 Task: Search one way flight ticket for 5 adults, 2 children, 1 infant in seat and 1 infant on lap in economy from Aguadilla: Rafael Hernndez Airport to Gillette: Gillette Campbell County Airport on 5-1-2023. Choice of flights is Southwest. Number of bags: 2 carry on bags. Price is upto 78000. Outbound departure time preference is 12:45.
Action: Mouse moved to (220, 365)
Screenshot: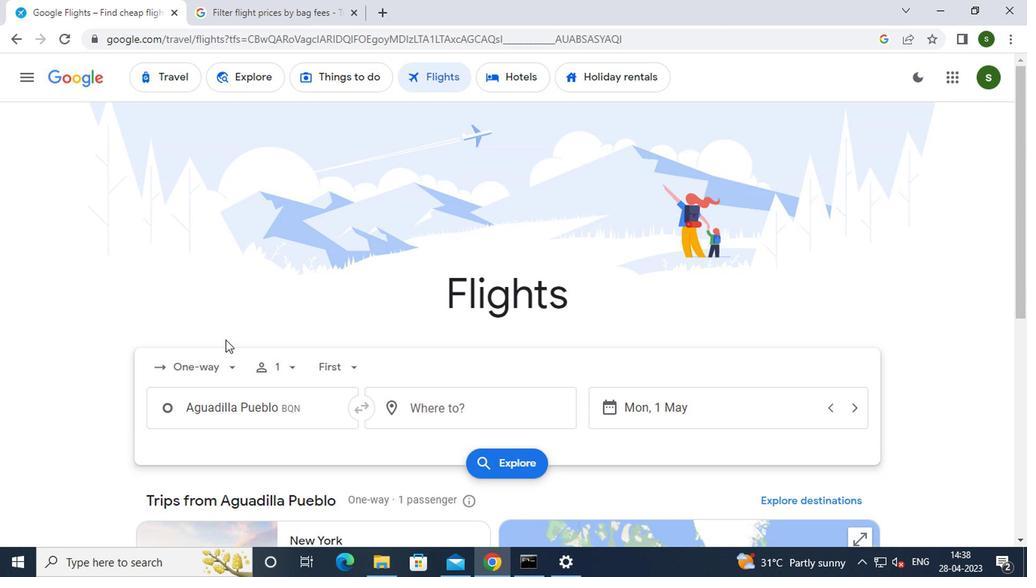 
Action: Mouse pressed left at (220, 365)
Screenshot: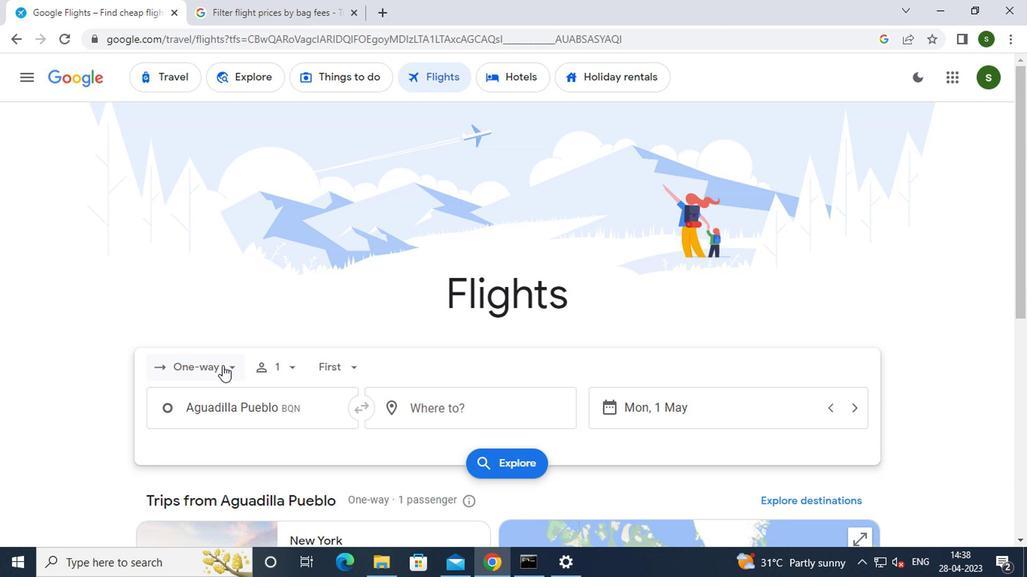 
Action: Mouse moved to (216, 429)
Screenshot: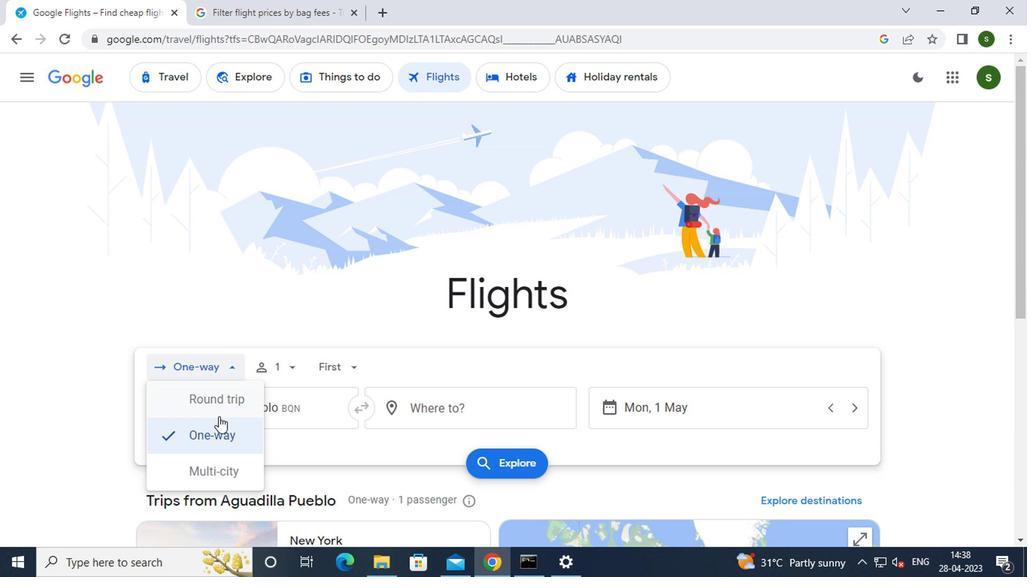 
Action: Mouse pressed left at (216, 429)
Screenshot: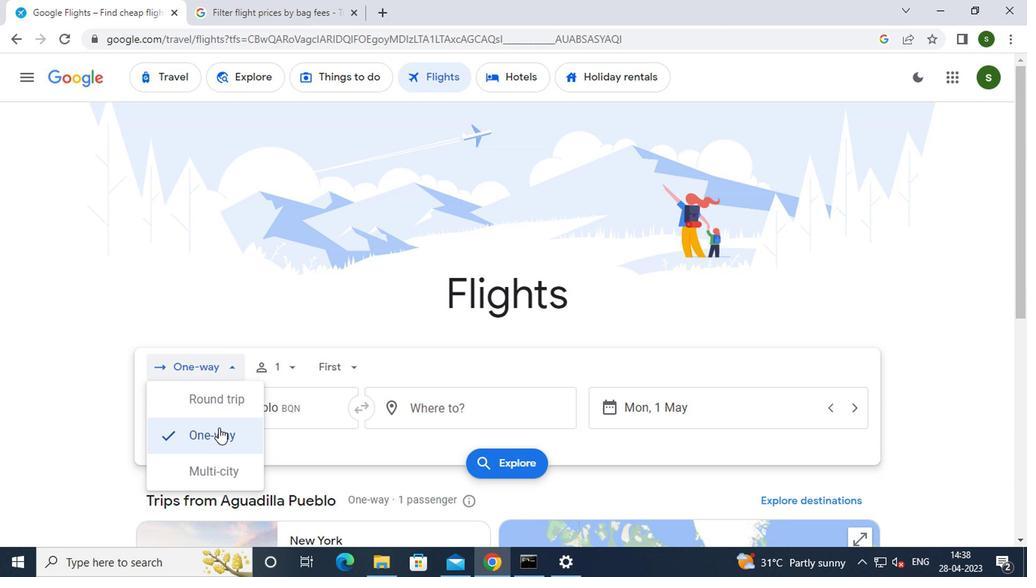 
Action: Mouse moved to (289, 369)
Screenshot: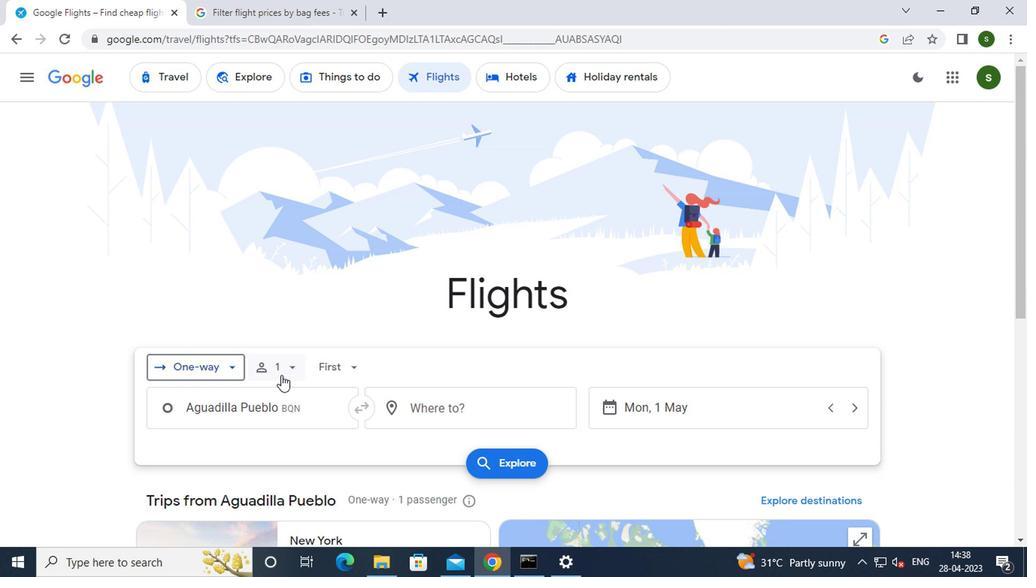 
Action: Mouse pressed left at (289, 369)
Screenshot: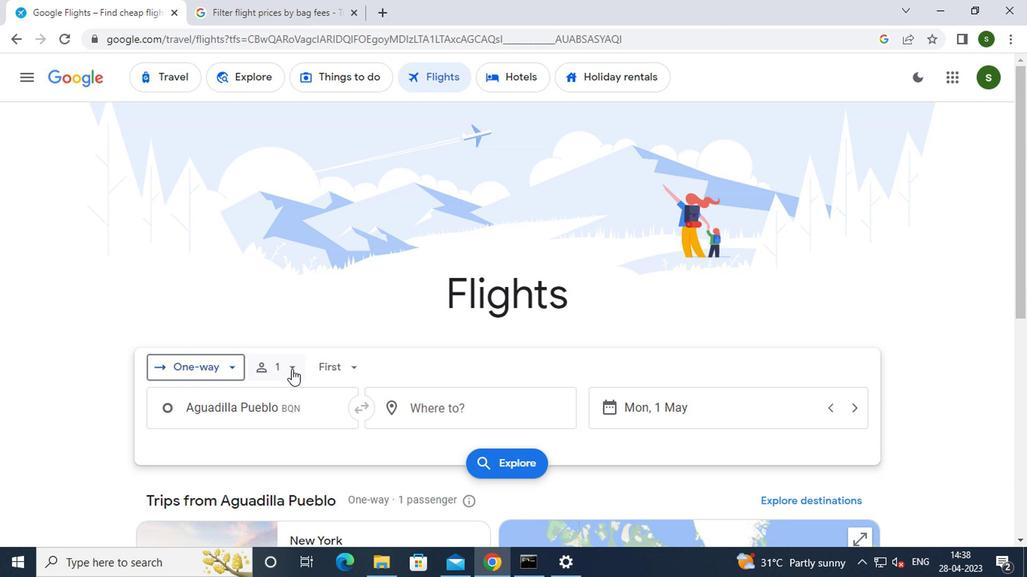 
Action: Mouse moved to (400, 405)
Screenshot: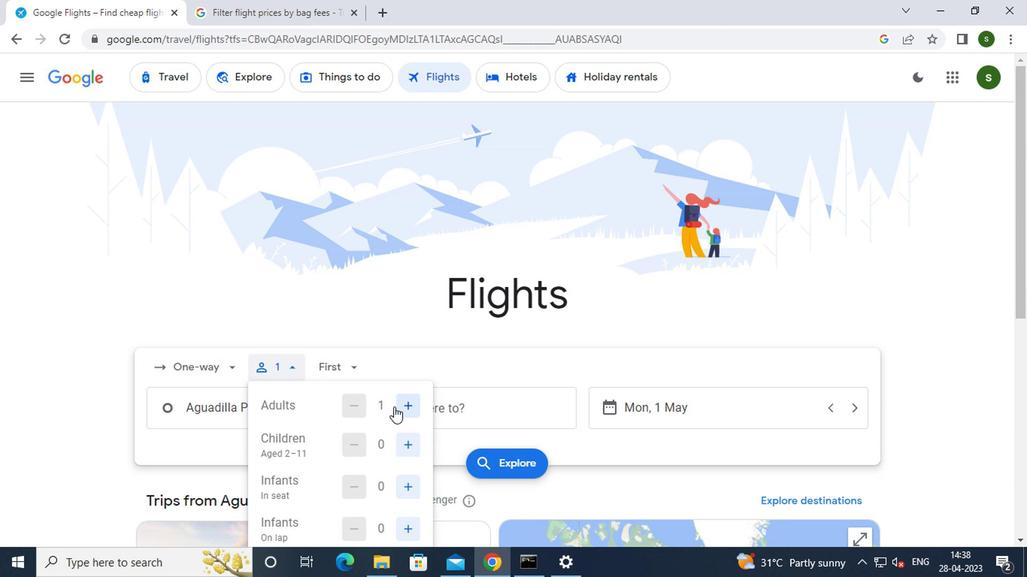 
Action: Mouse pressed left at (400, 405)
Screenshot: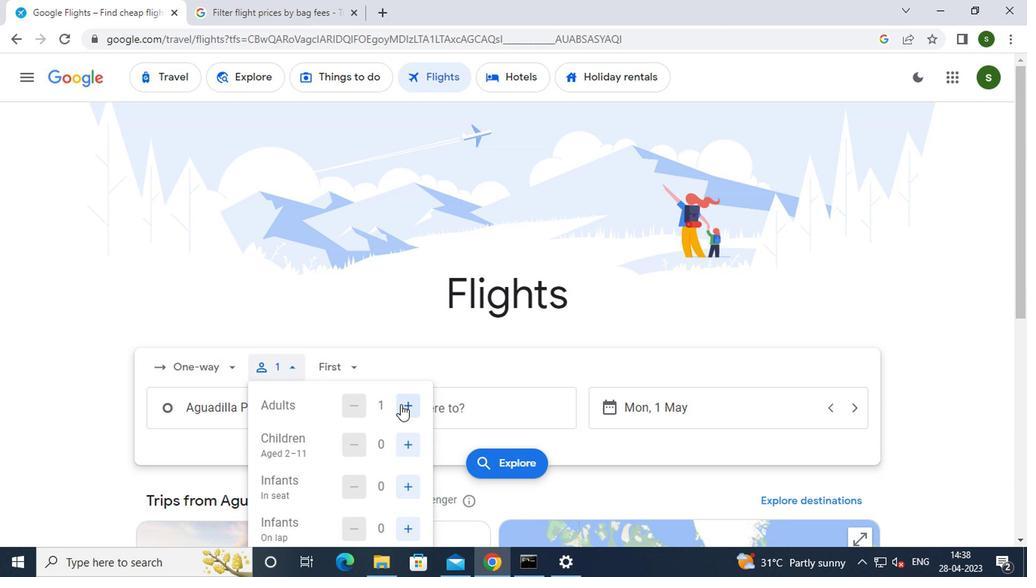 
Action: Mouse pressed left at (400, 405)
Screenshot: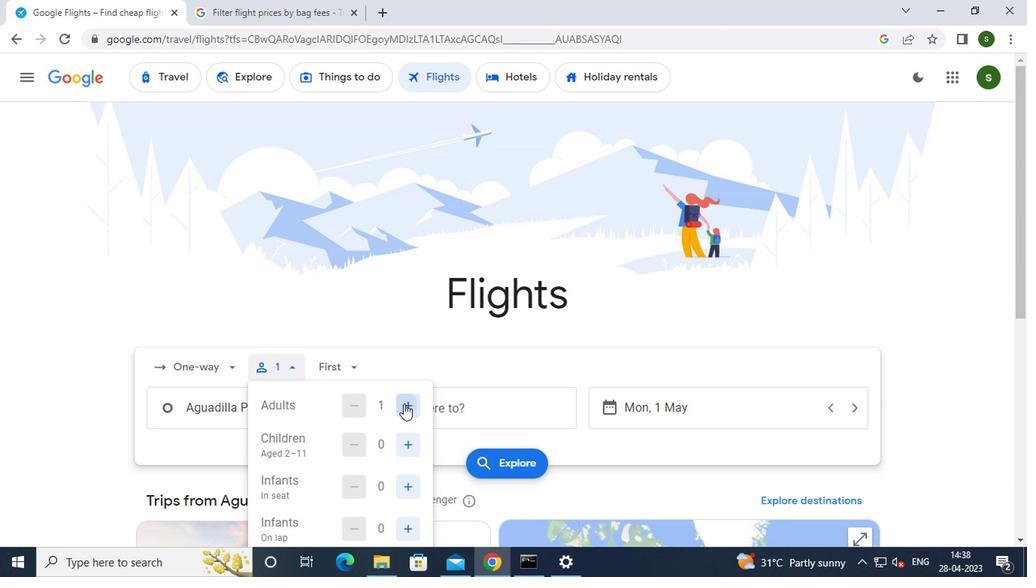 
Action: Mouse pressed left at (400, 405)
Screenshot: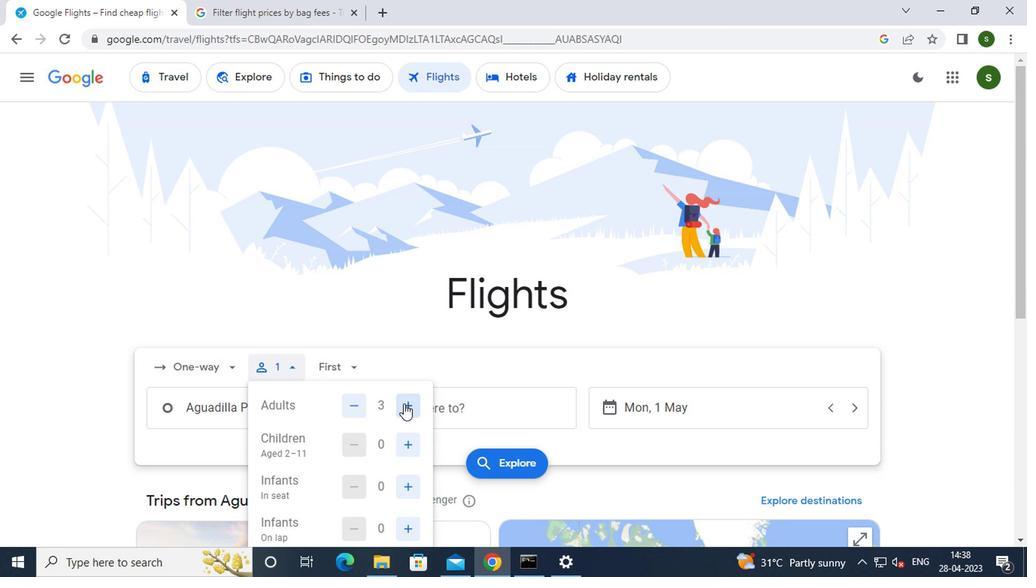 
Action: Mouse pressed left at (400, 405)
Screenshot: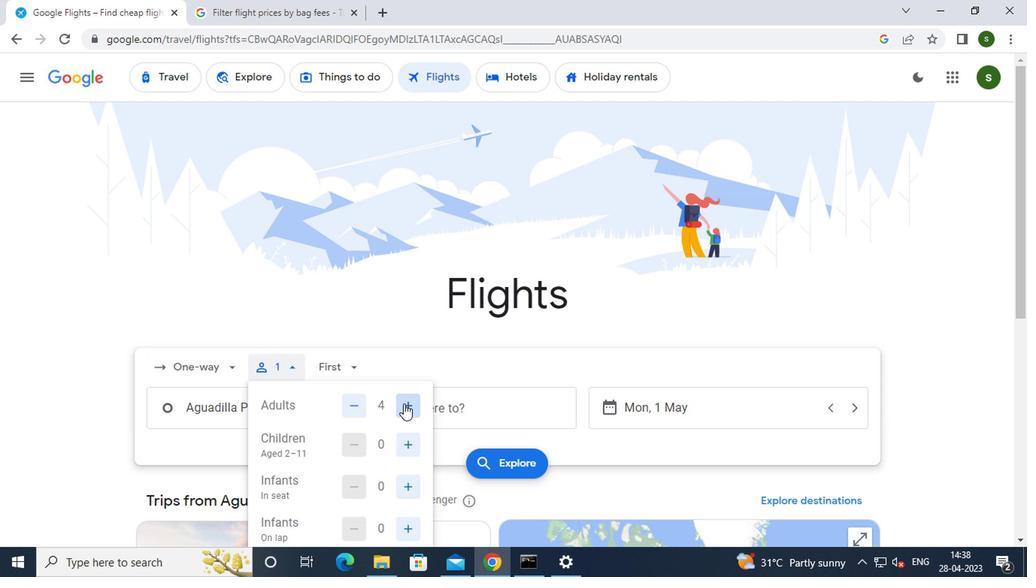 
Action: Mouse moved to (411, 452)
Screenshot: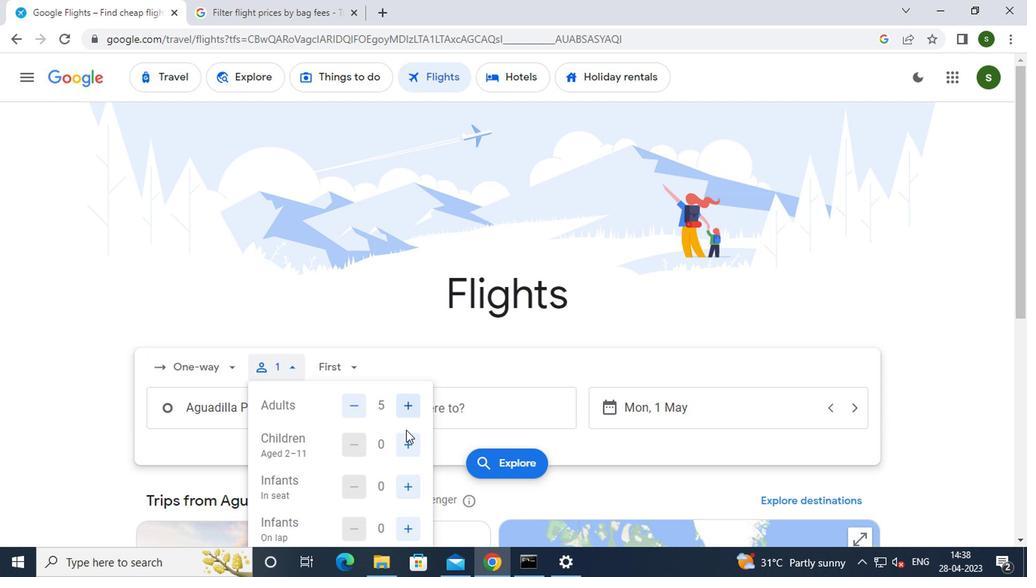 
Action: Mouse pressed left at (411, 452)
Screenshot: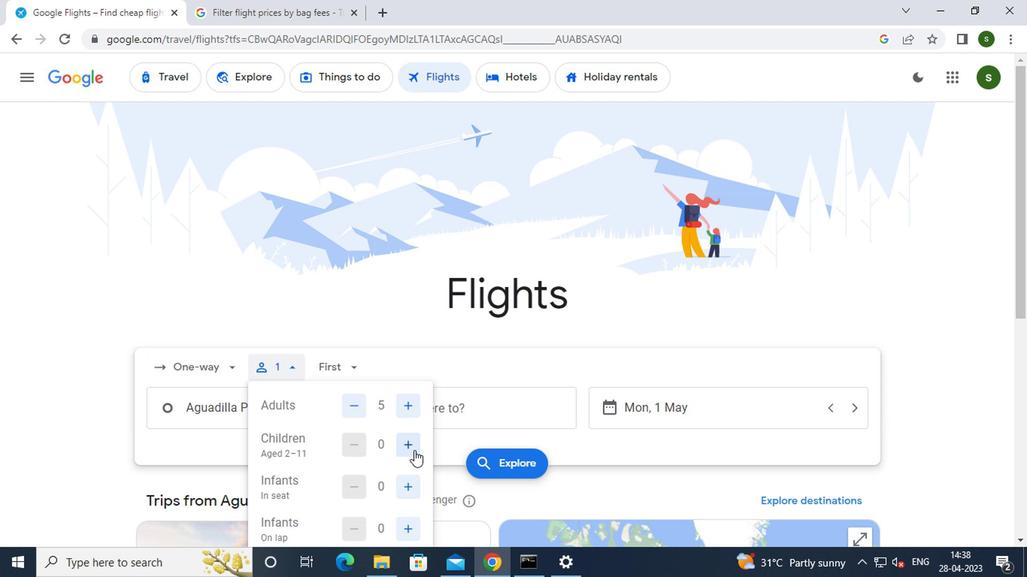 
Action: Mouse pressed left at (411, 452)
Screenshot: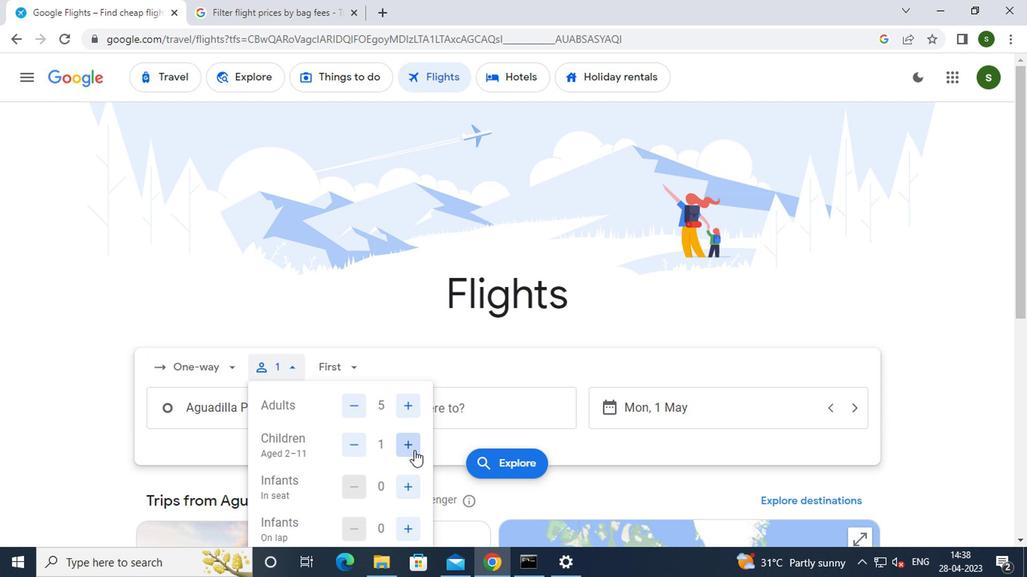 
Action: Mouse moved to (409, 489)
Screenshot: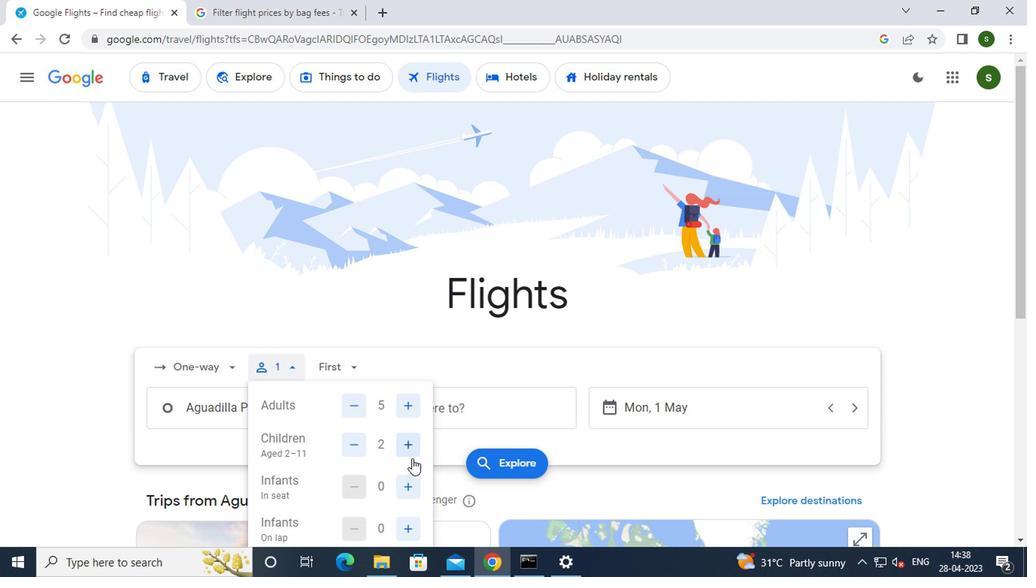 
Action: Mouse pressed left at (409, 489)
Screenshot: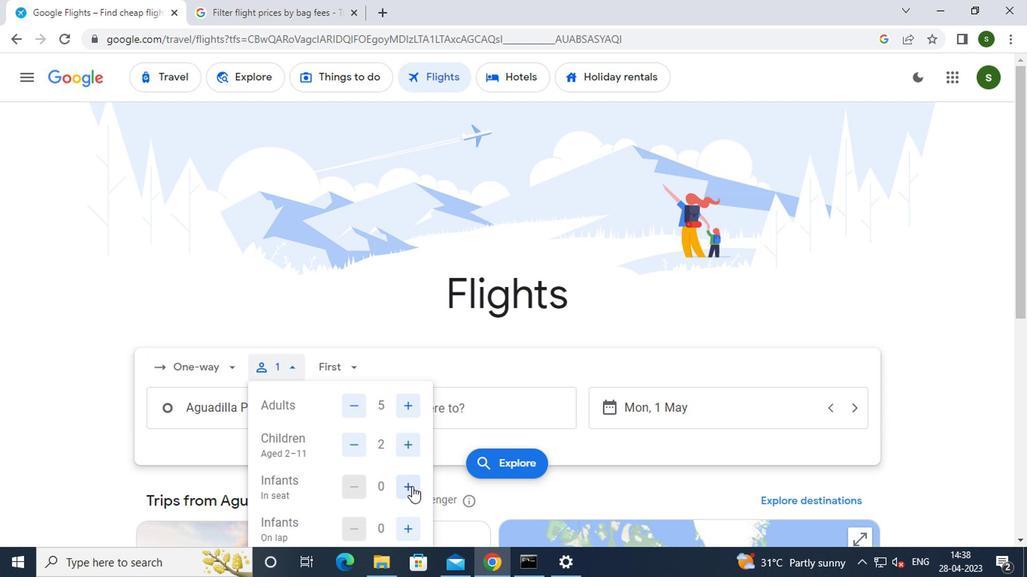 
Action: Mouse moved to (406, 527)
Screenshot: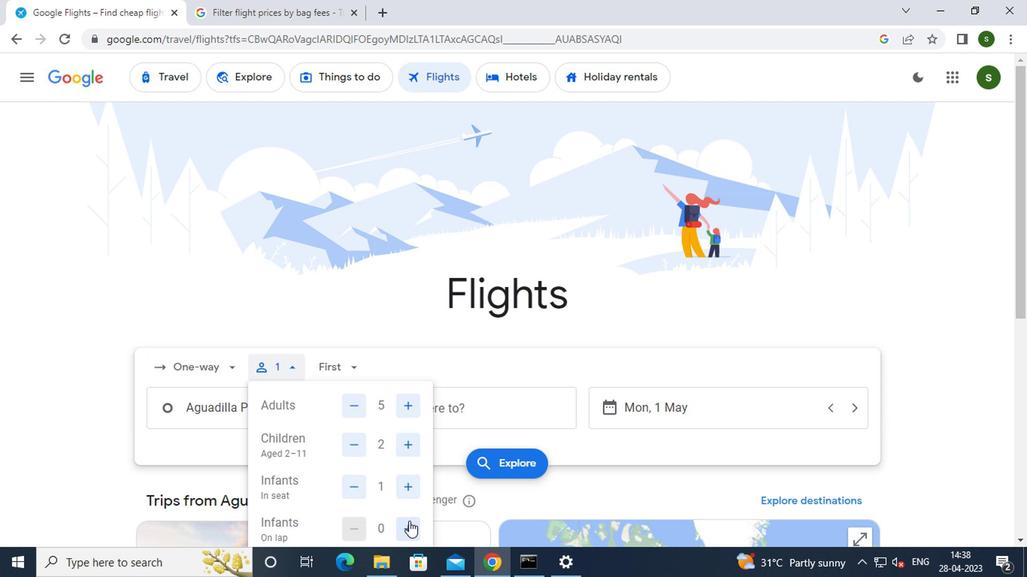
Action: Mouse pressed left at (406, 527)
Screenshot: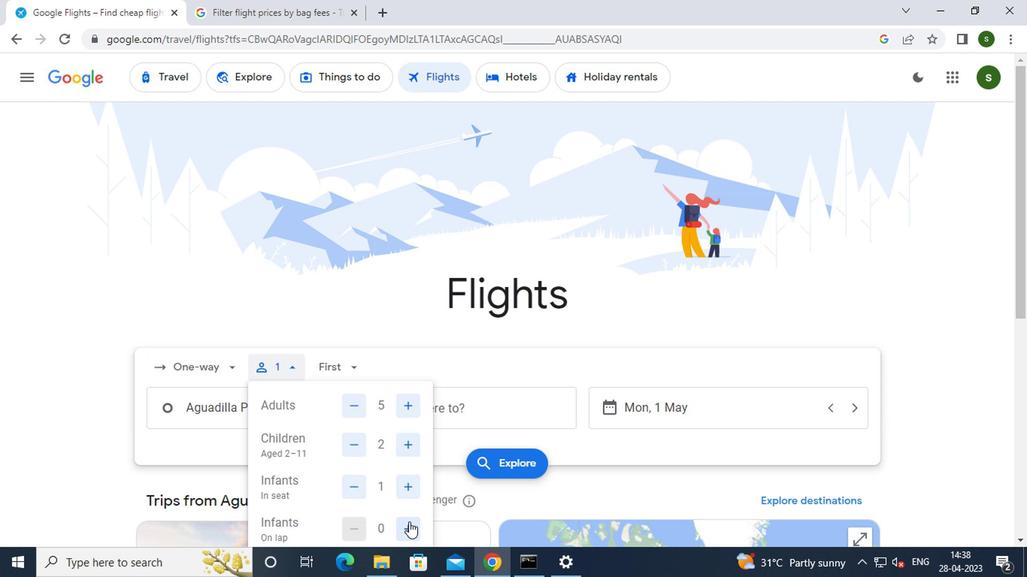
Action: Mouse moved to (347, 371)
Screenshot: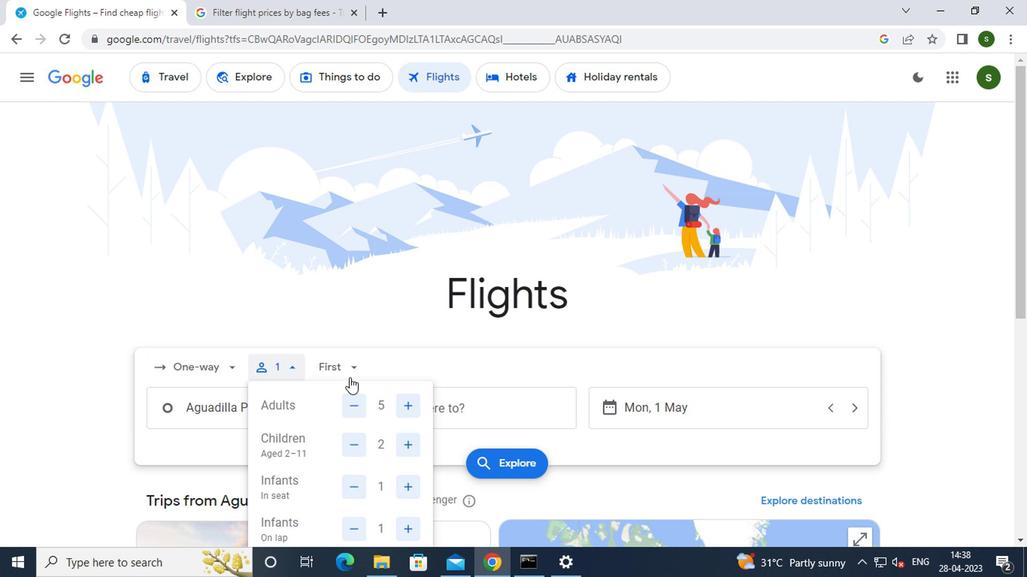 
Action: Mouse pressed left at (347, 371)
Screenshot: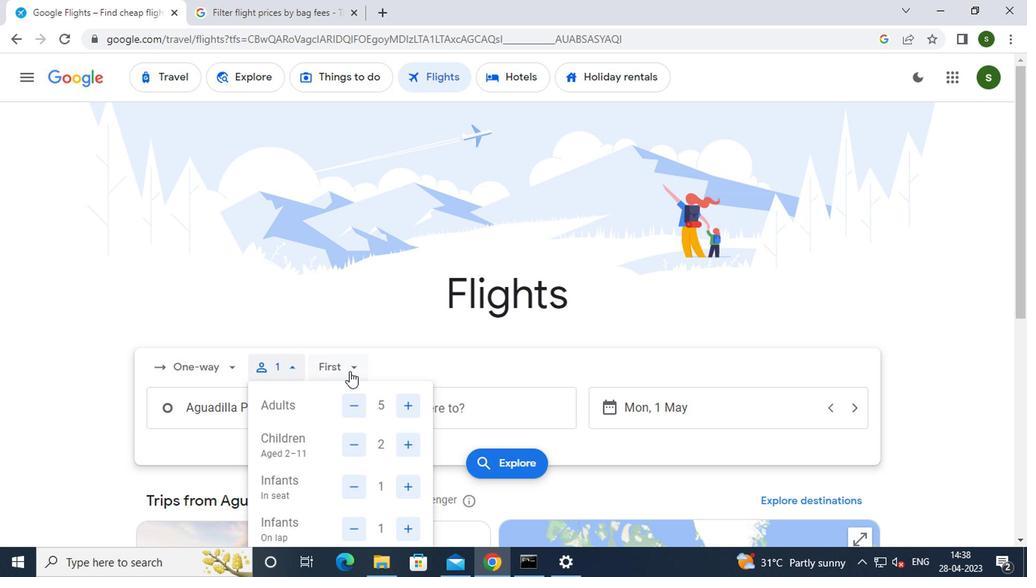 
Action: Mouse moved to (354, 400)
Screenshot: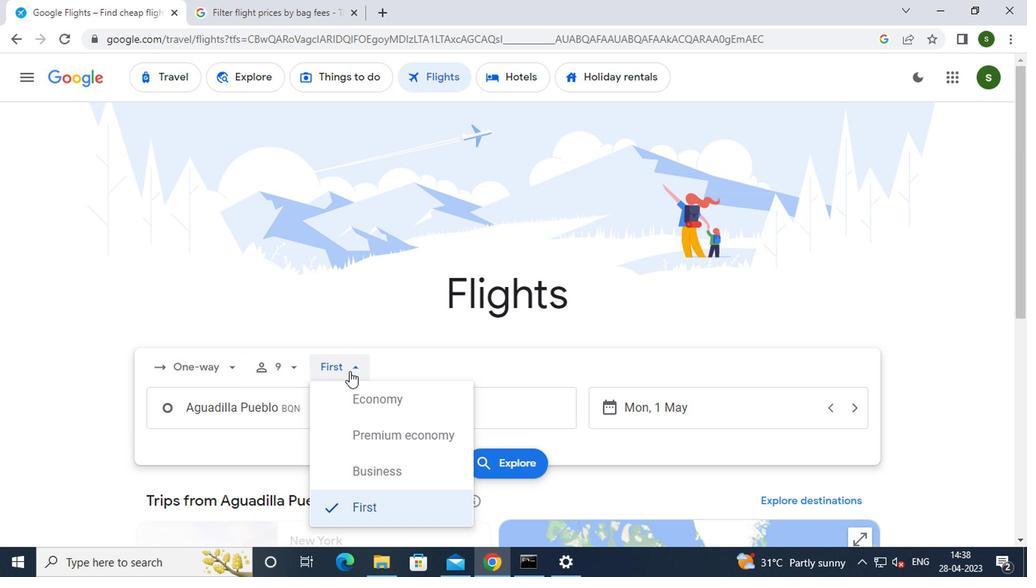 
Action: Mouse pressed left at (354, 400)
Screenshot: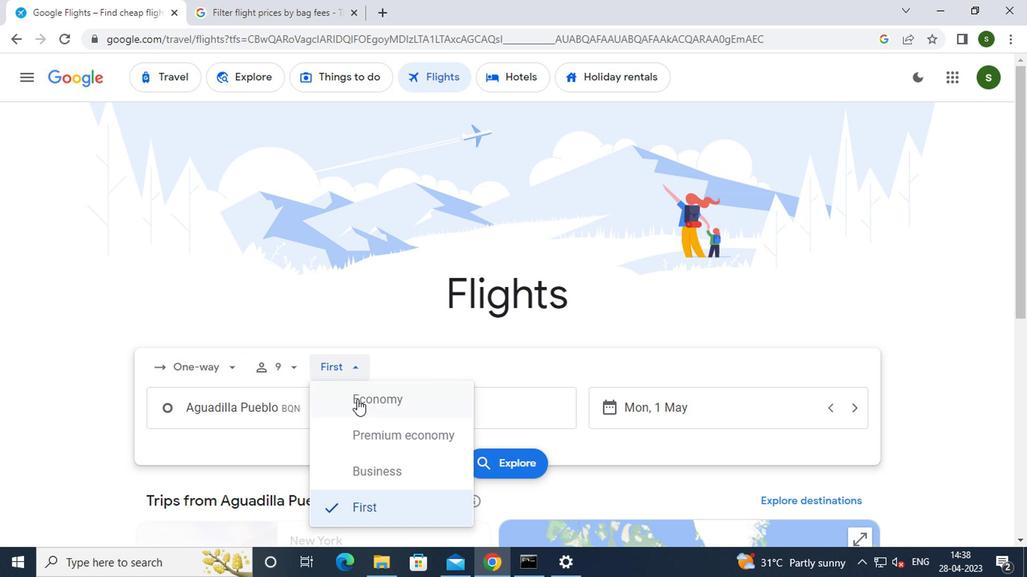 
Action: Mouse moved to (312, 402)
Screenshot: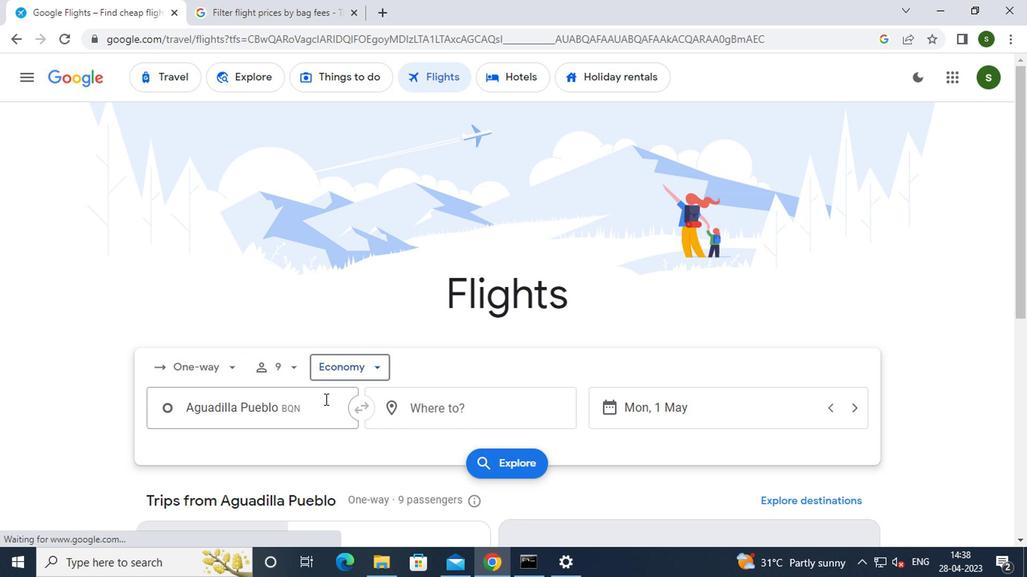
Action: Mouse pressed left at (312, 402)
Screenshot: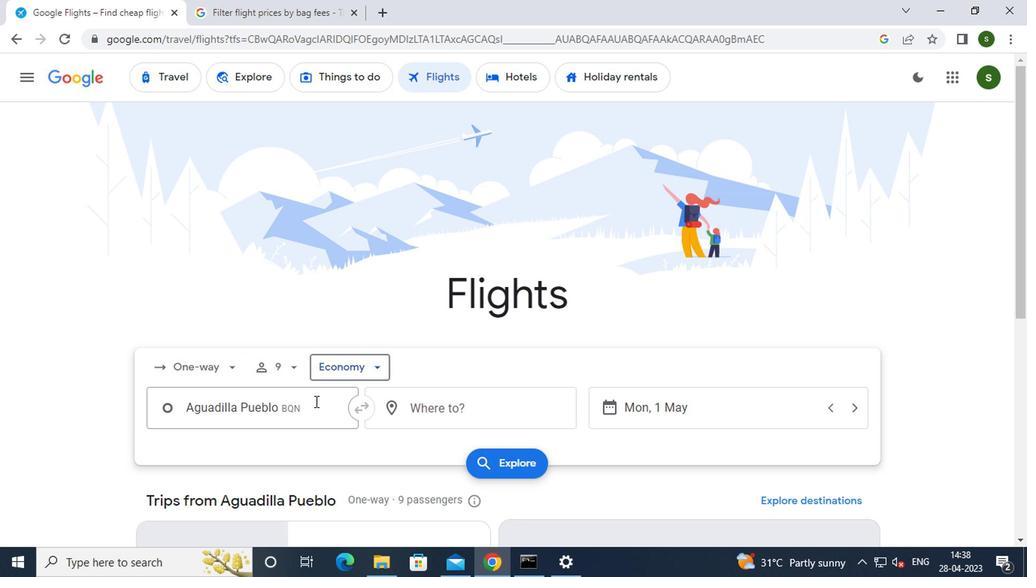 
Action: Key pressed a<Key.caps_lock>guadill
Screenshot: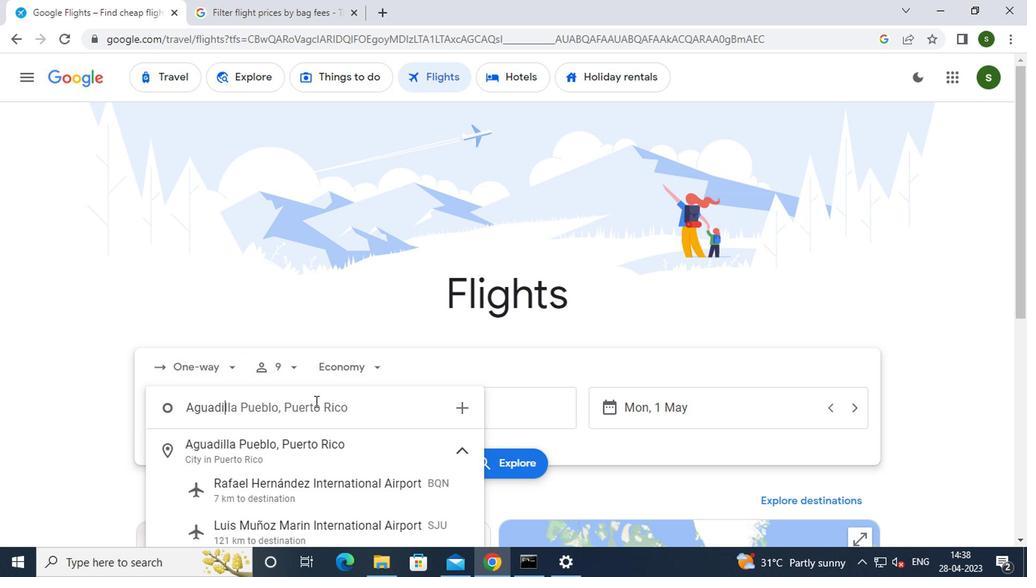 
Action: Mouse moved to (314, 502)
Screenshot: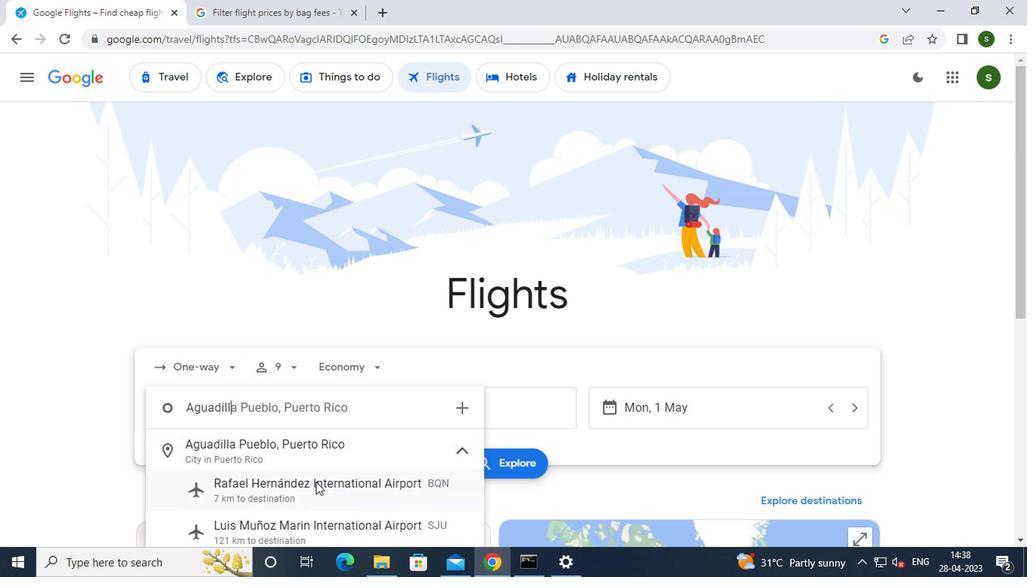 
Action: Mouse pressed left at (314, 502)
Screenshot: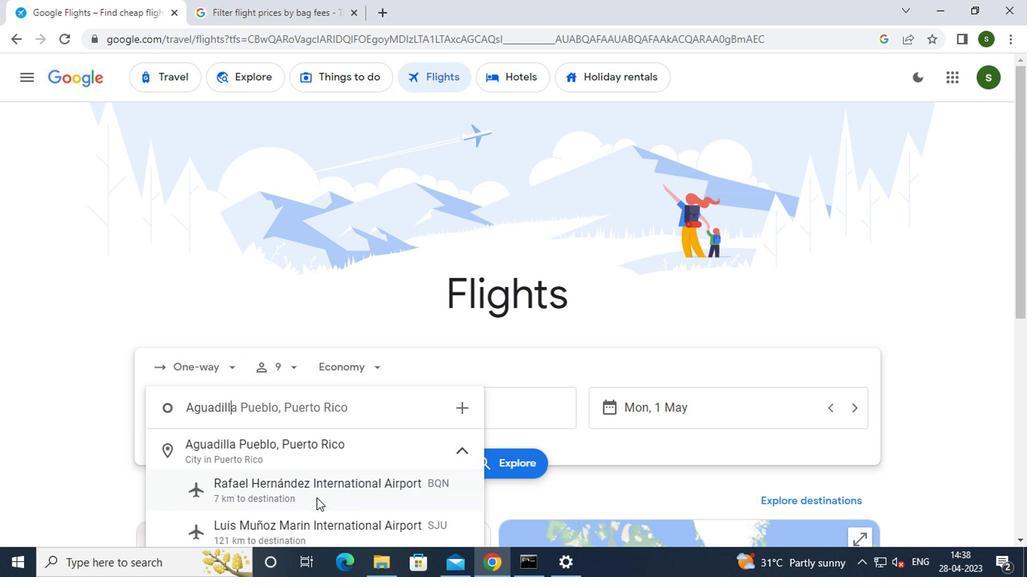 
Action: Mouse moved to (446, 408)
Screenshot: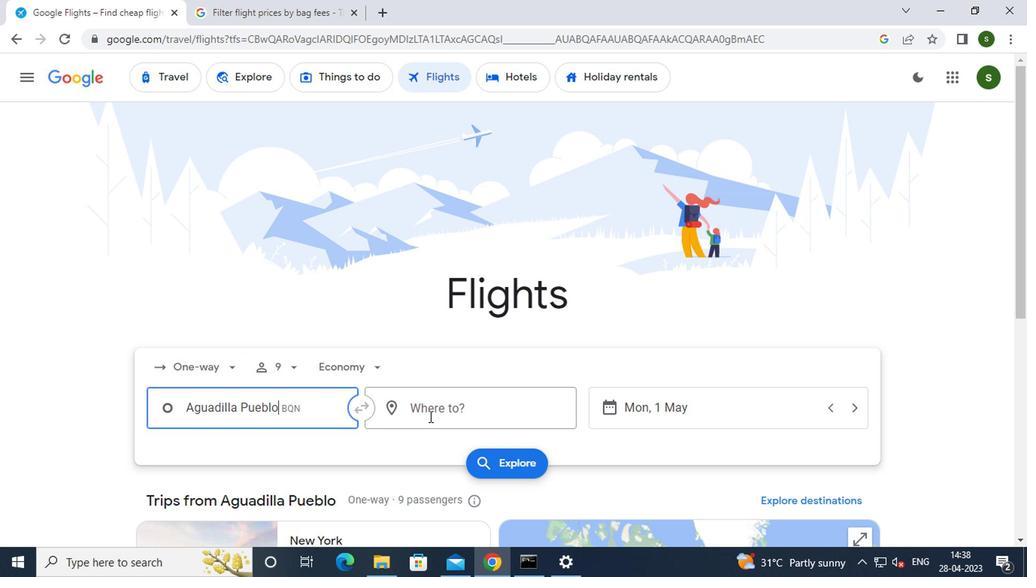 
Action: Mouse pressed left at (446, 408)
Screenshot: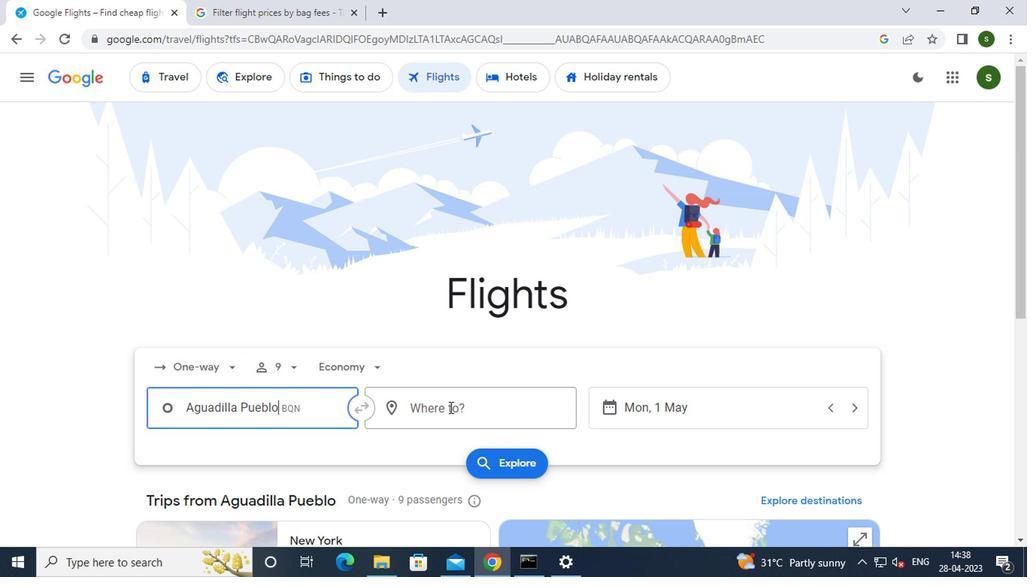 
Action: Mouse moved to (444, 400)
Screenshot: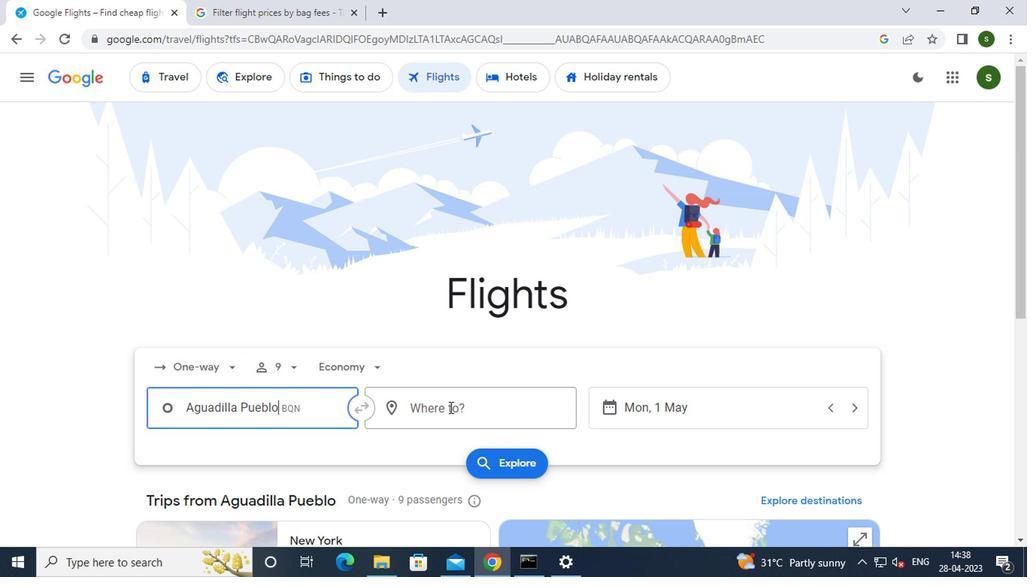 
Action: Key pressed <Key.caps_lock>g<Key.caps_lock>illette<Key.enter>
Screenshot: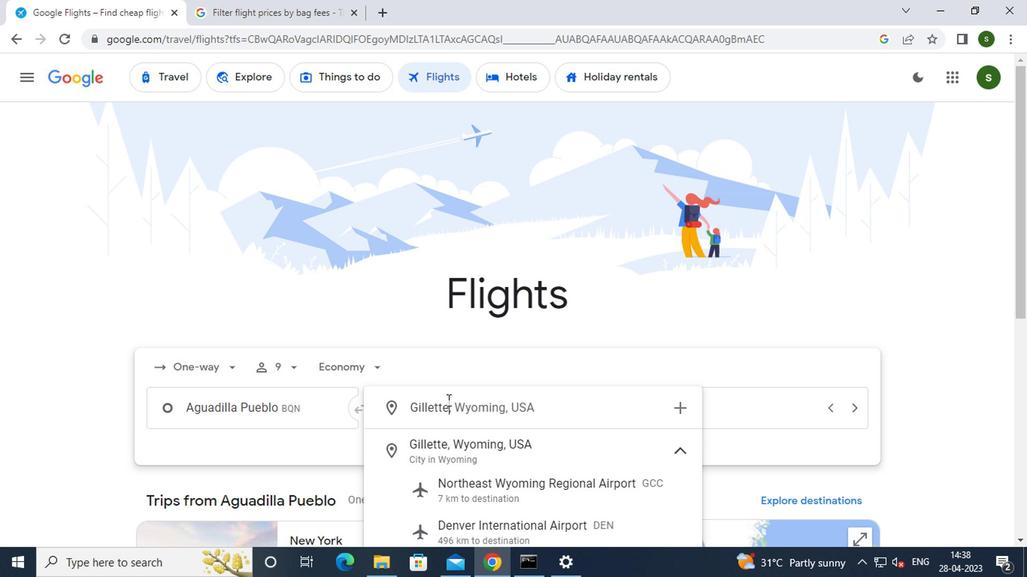 
Action: Mouse moved to (706, 405)
Screenshot: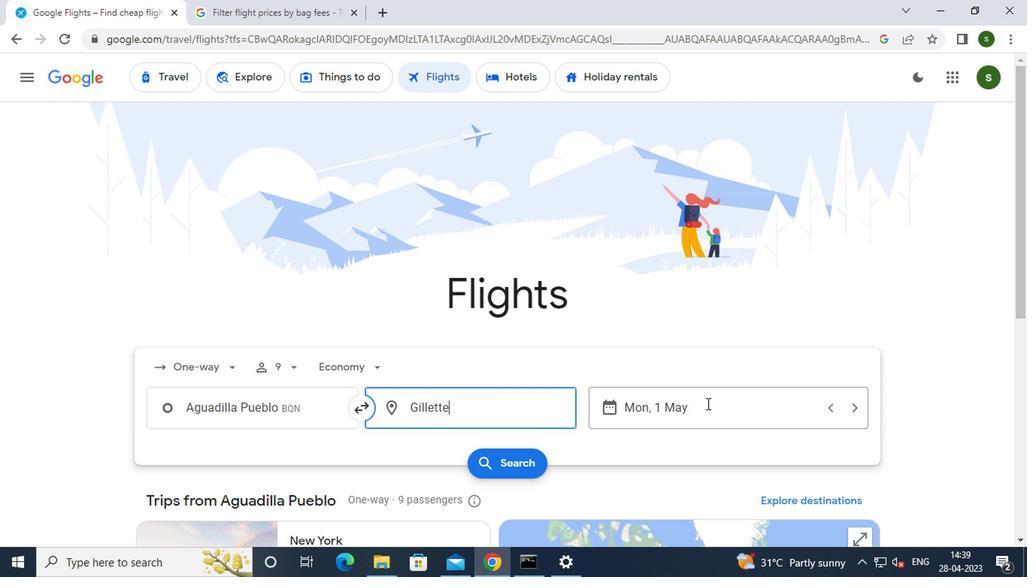
Action: Mouse pressed left at (706, 405)
Screenshot: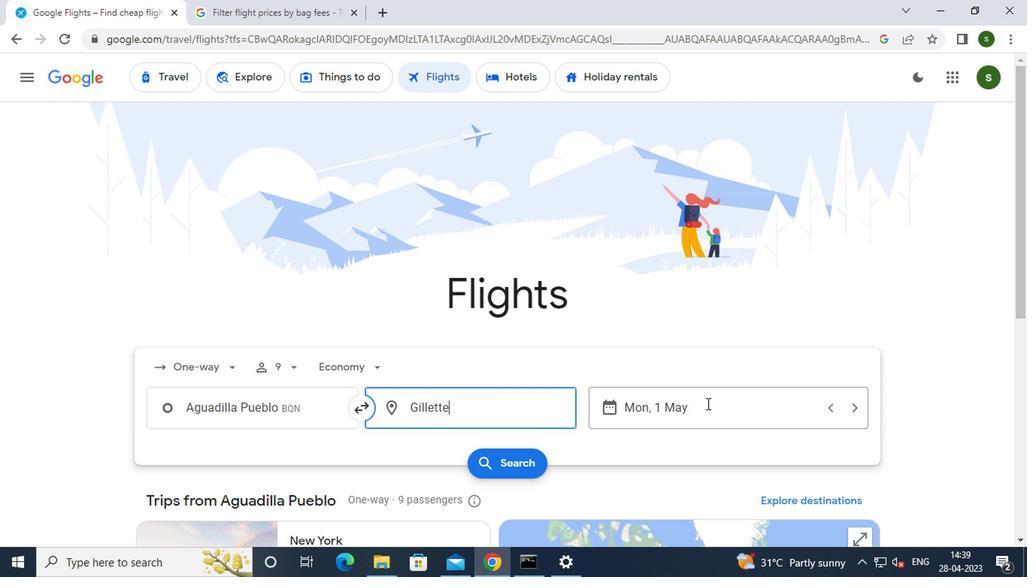 
Action: Mouse moved to (656, 271)
Screenshot: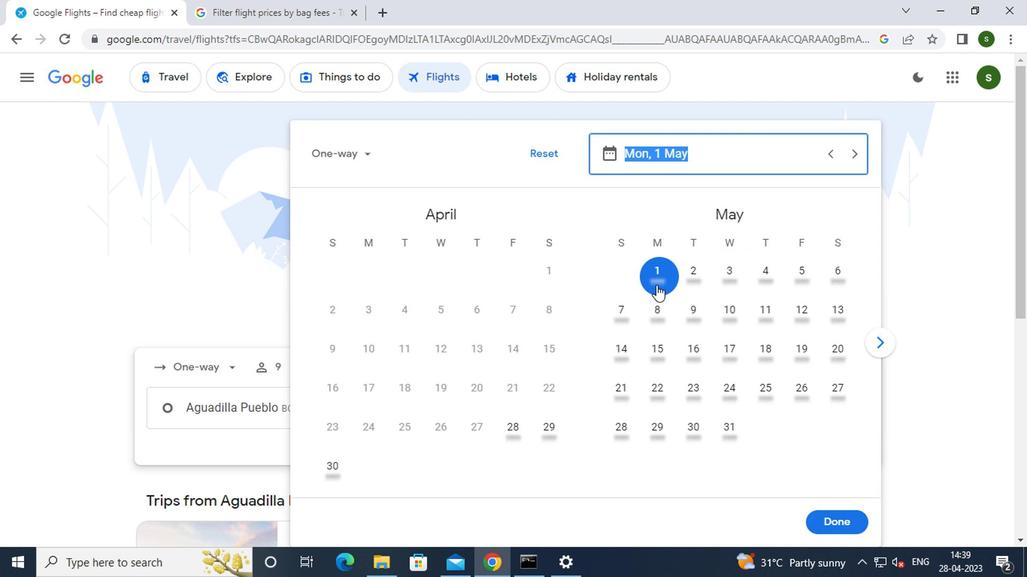 
Action: Mouse pressed left at (656, 271)
Screenshot: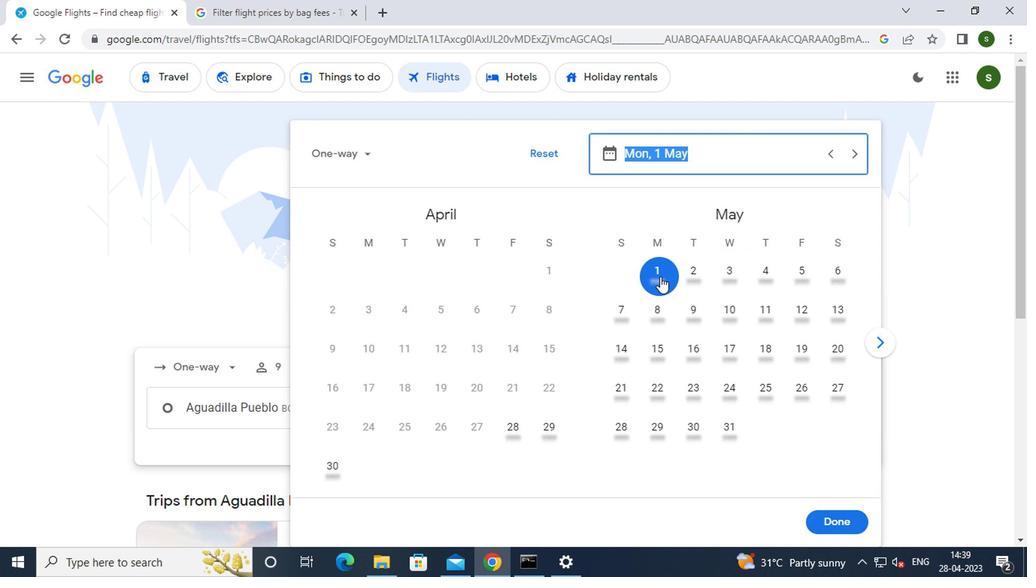 
Action: Mouse moved to (840, 520)
Screenshot: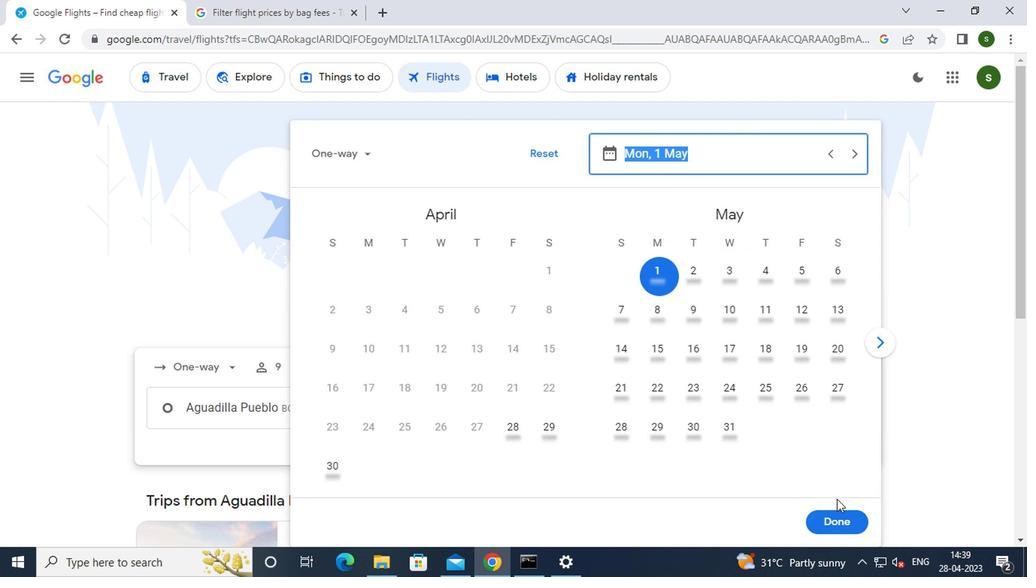 
Action: Mouse pressed left at (840, 520)
Screenshot: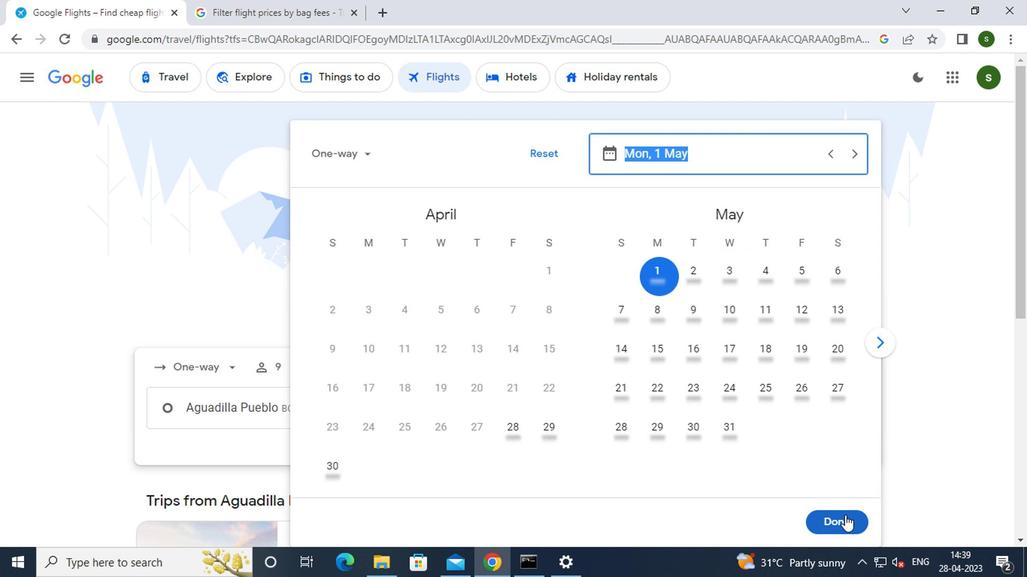
Action: Mouse moved to (503, 461)
Screenshot: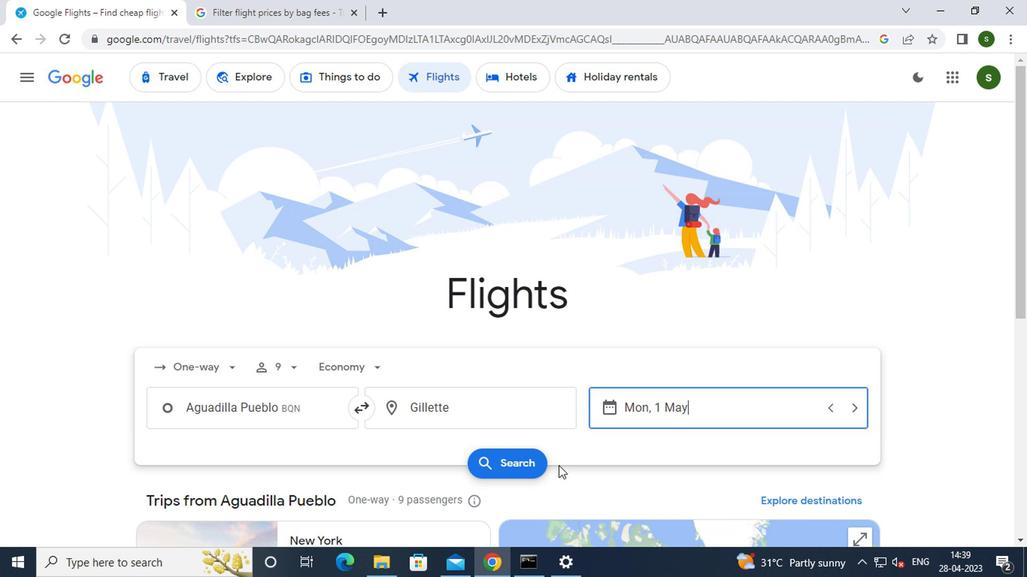 
Action: Mouse pressed left at (503, 461)
Screenshot: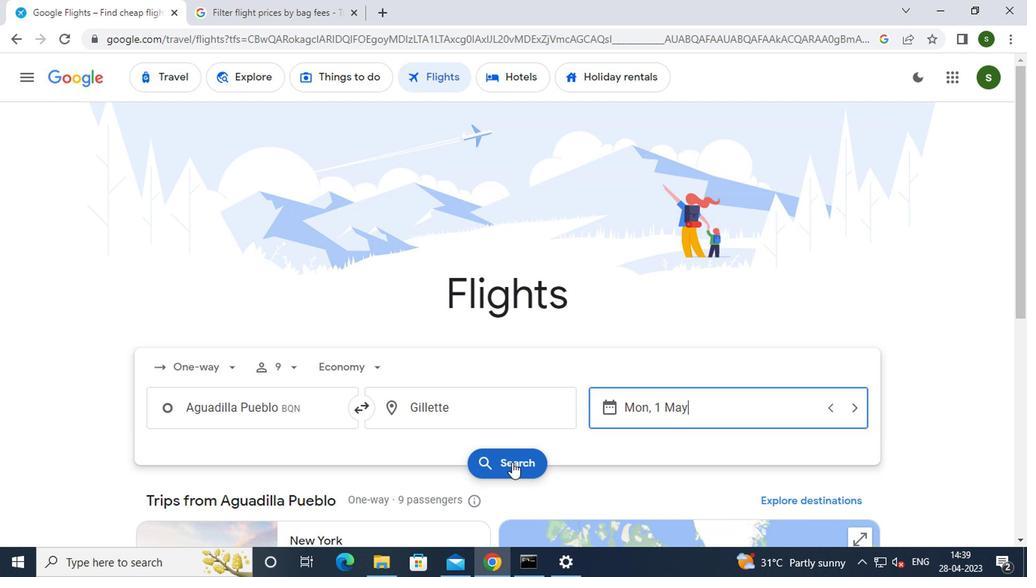 
Action: Mouse moved to (179, 207)
Screenshot: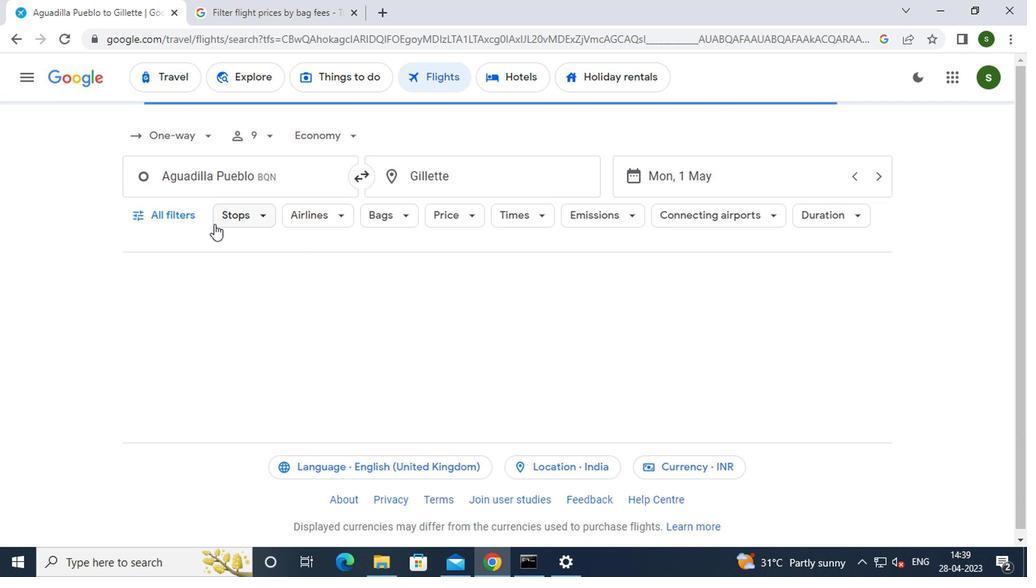 
Action: Mouse pressed left at (179, 207)
Screenshot: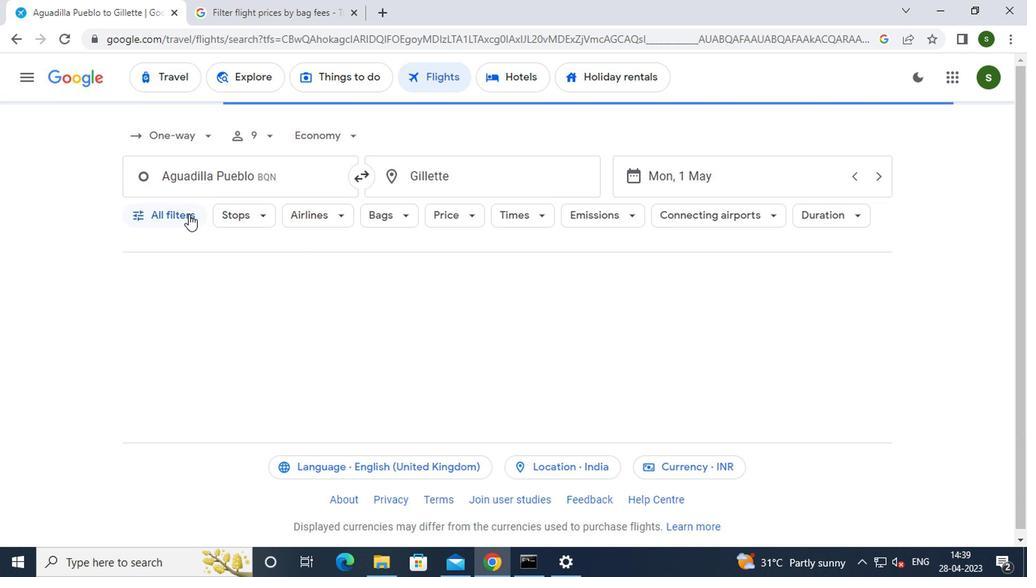 
Action: Mouse moved to (259, 280)
Screenshot: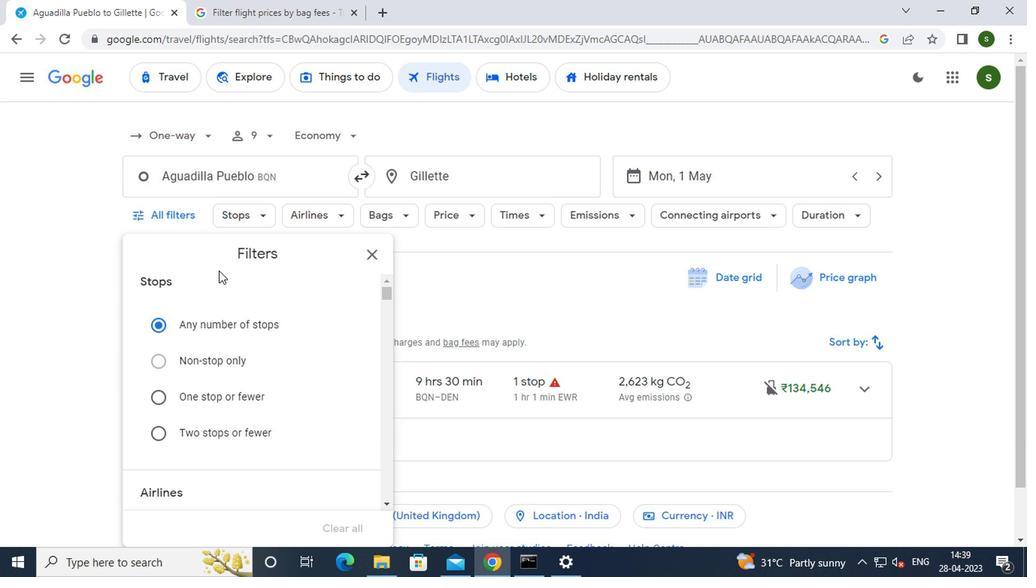 
Action: Mouse scrolled (259, 279) with delta (0, 0)
Screenshot: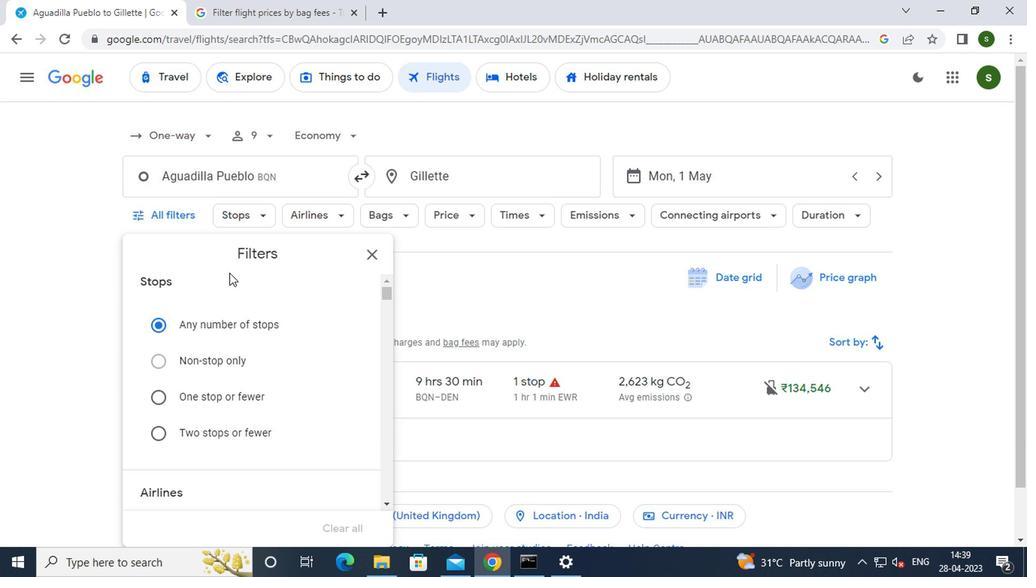 
Action: Mouse moved to (259, 282)
Screenshot: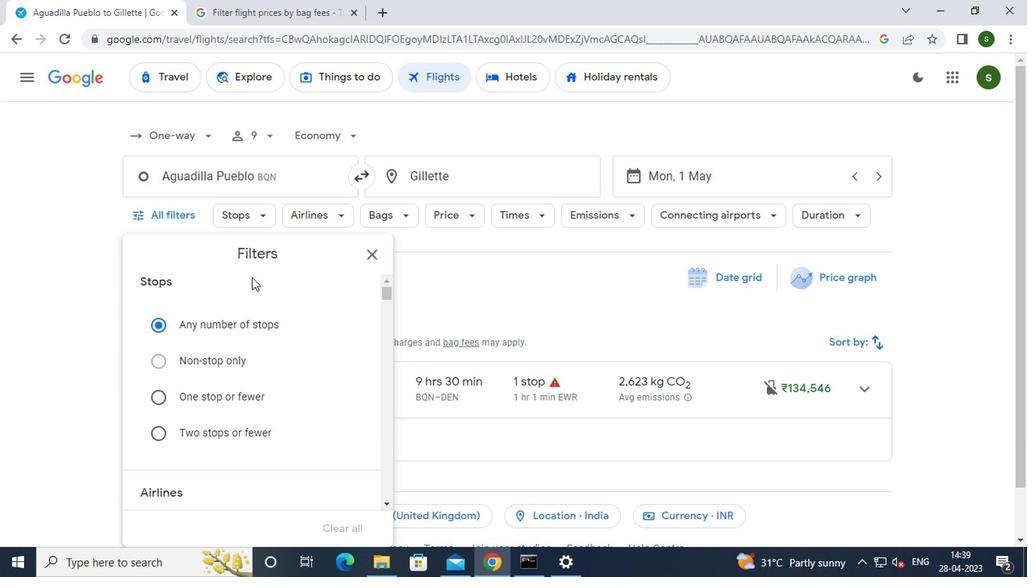 
Action: Mouse scrolled (259, 281) with delta (0, 0)
Screenshot: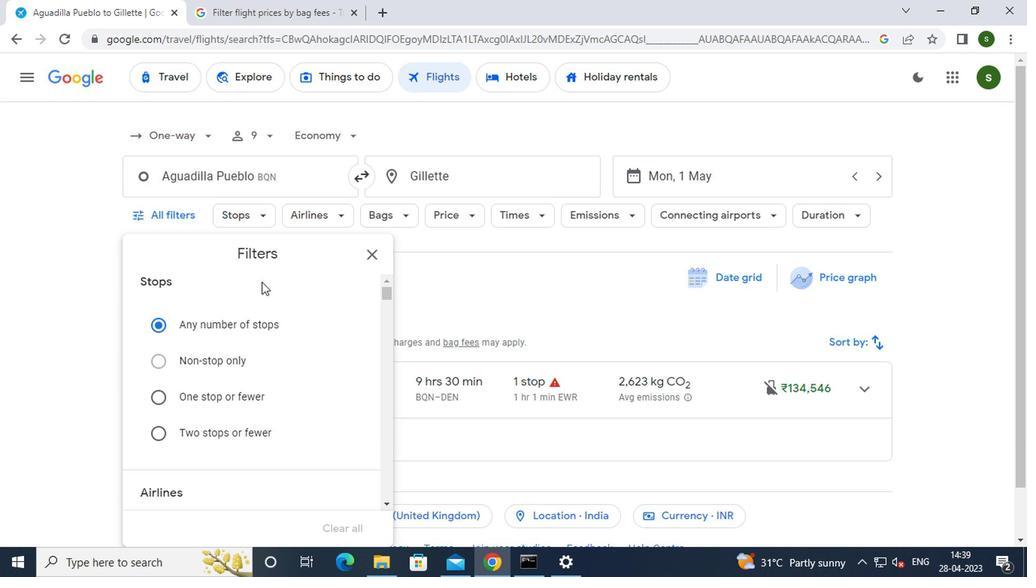 
Action: Mouse scrolled (259, 281) with delta (0, 0)
Screenshot: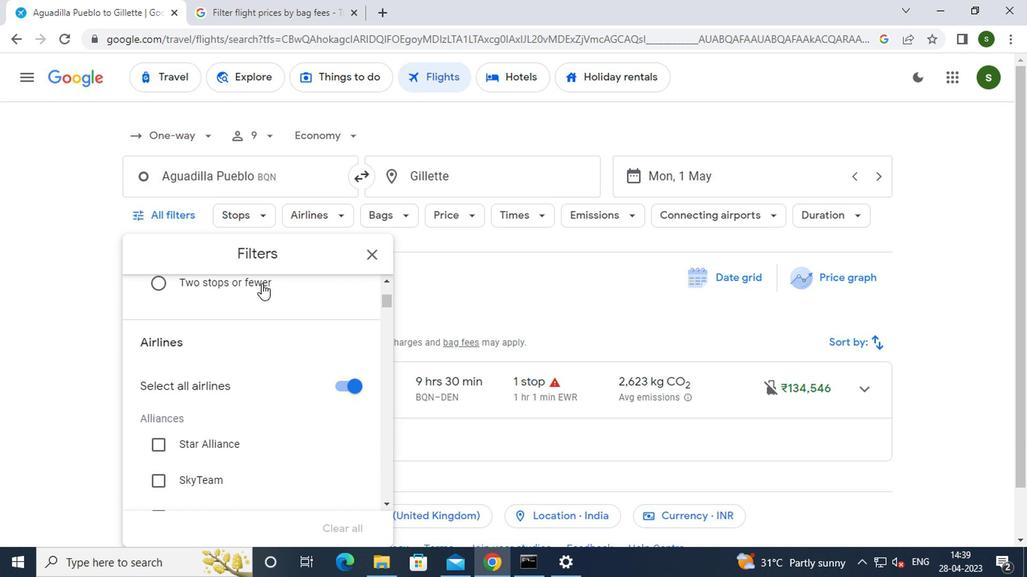 
Action: Mouse moved to (343, 310)
Screenshot: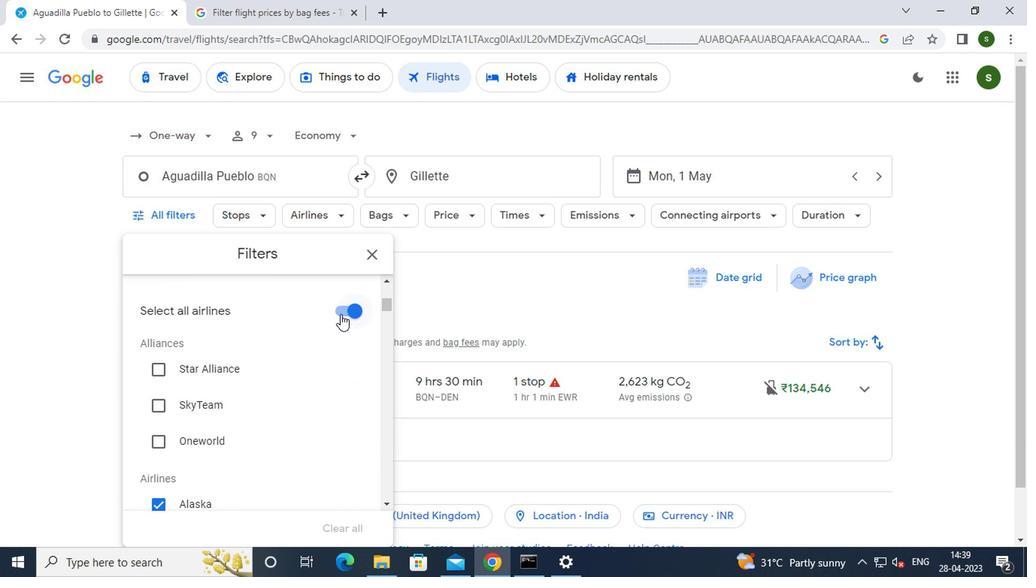 
Action: Mouse pressed left at (343, 310)
Screenshot: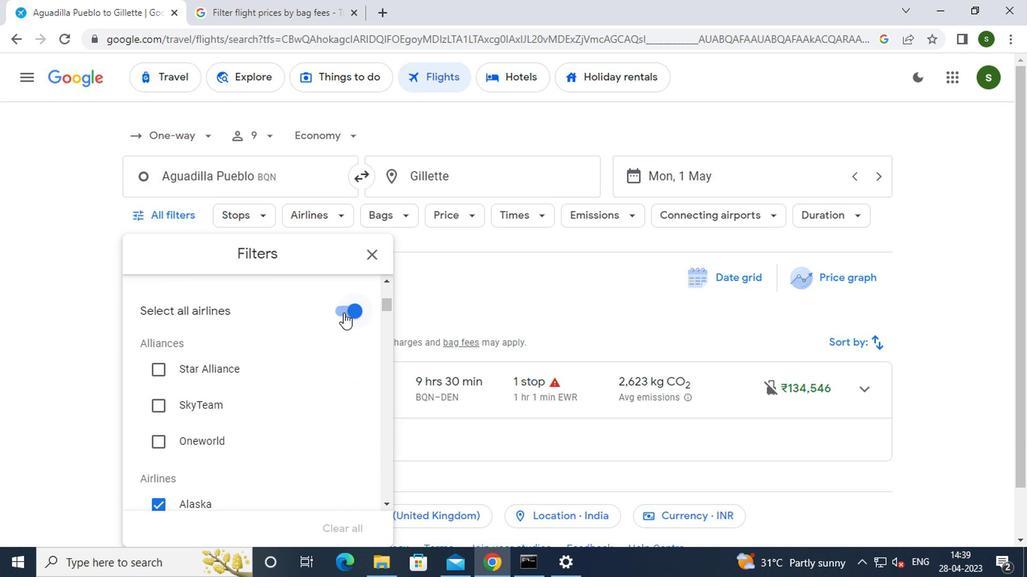
Action: Mouse moved to (289, 332)
Screenshot: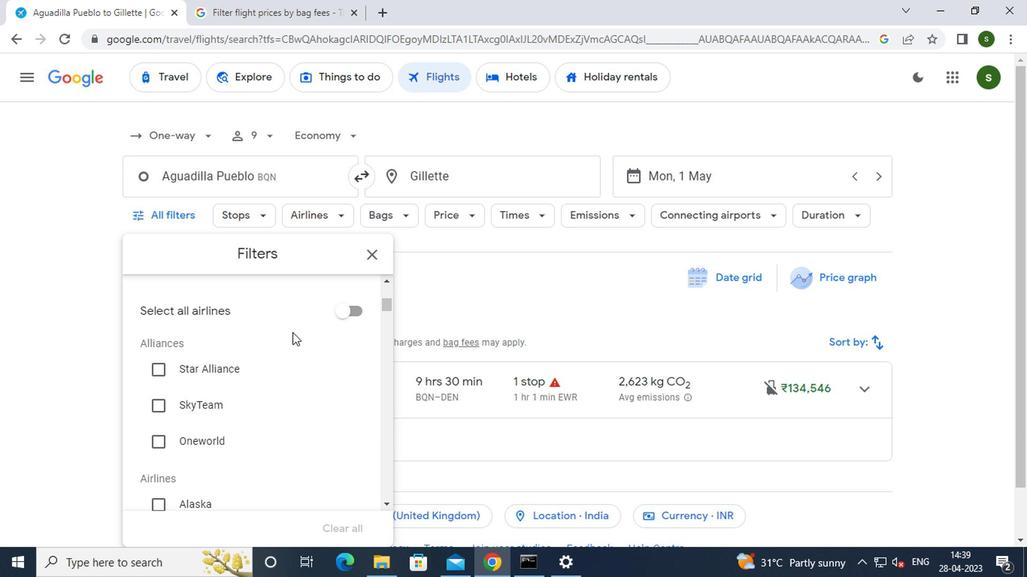 
Action: Mouse scrolled (289, 331) with delta (0, -1)
Screenshot: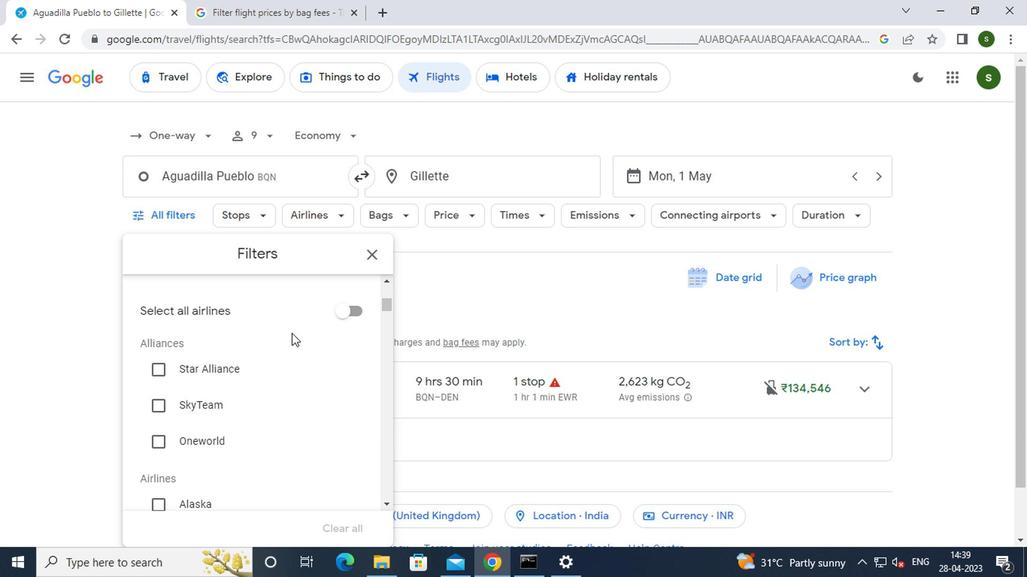 
Action: Mouse scrolled (289, 331) with delta (0, -1)
Screenshot: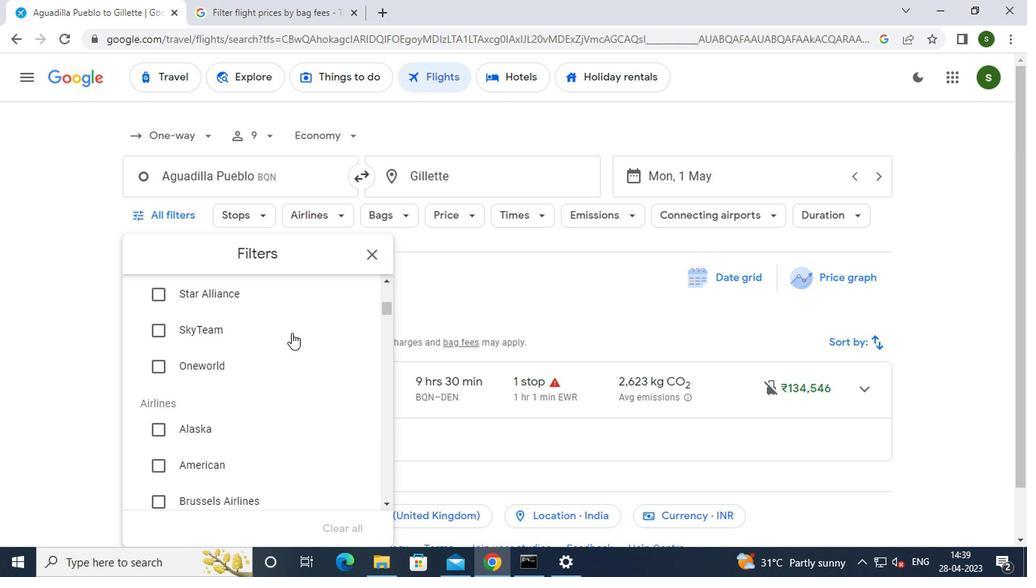 
Action: Mouse scrolled (289, 331) with delta (0, -1)
Screenshot: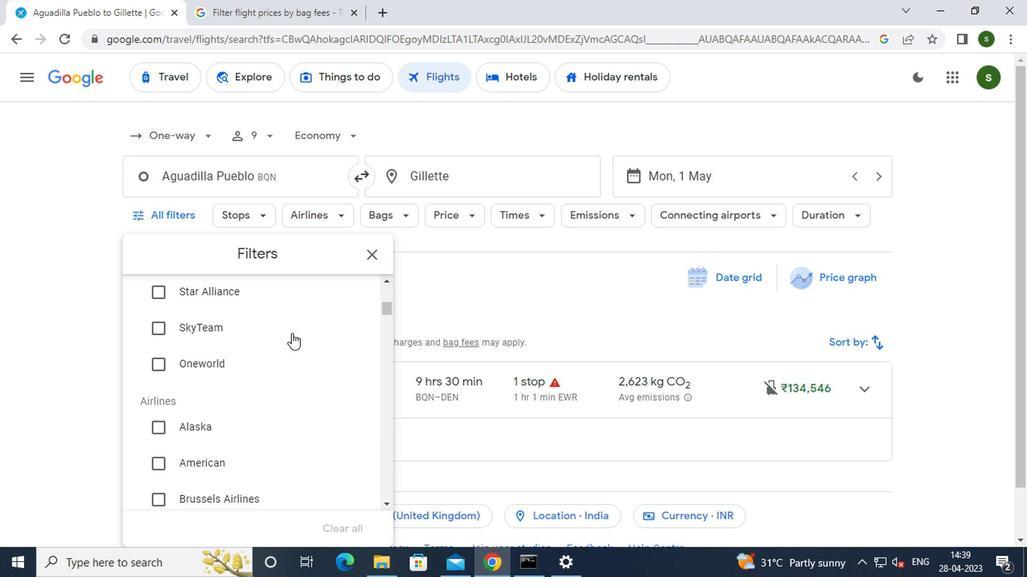 
Action: Mouse scrolled (289, 331) with delta (0, -1)
Screenshot: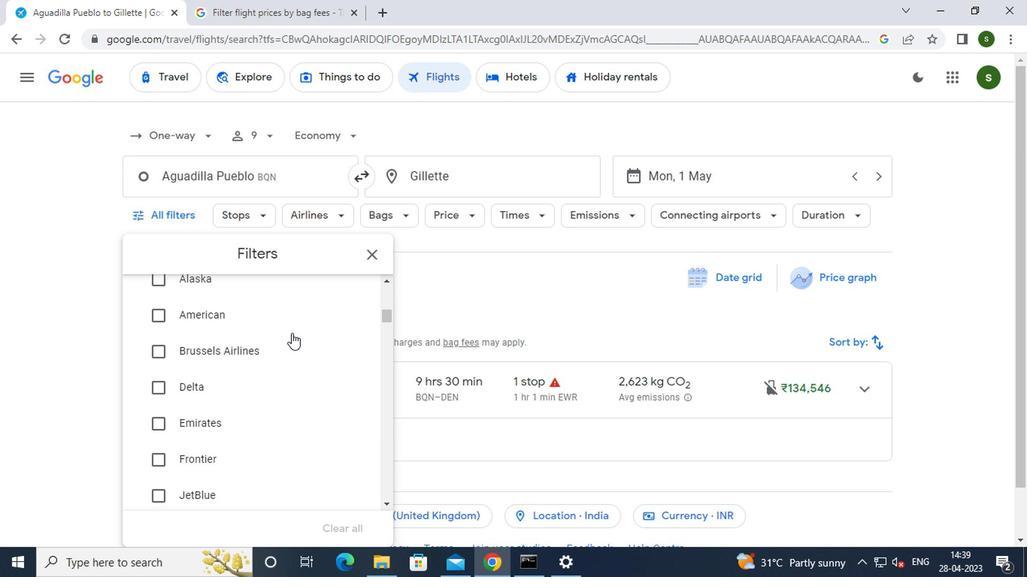 
Action: Mouse scrolled (289, 331) with delta (0, -1)
Screenshot: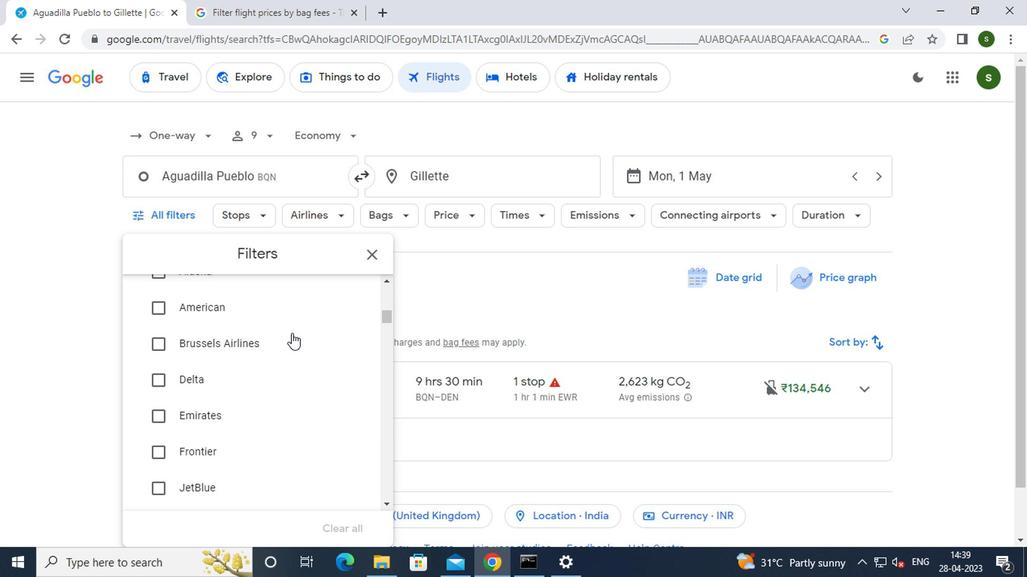 
Action: Mouse scrolled (289, 331) with delta (0, -1)
Screenshot: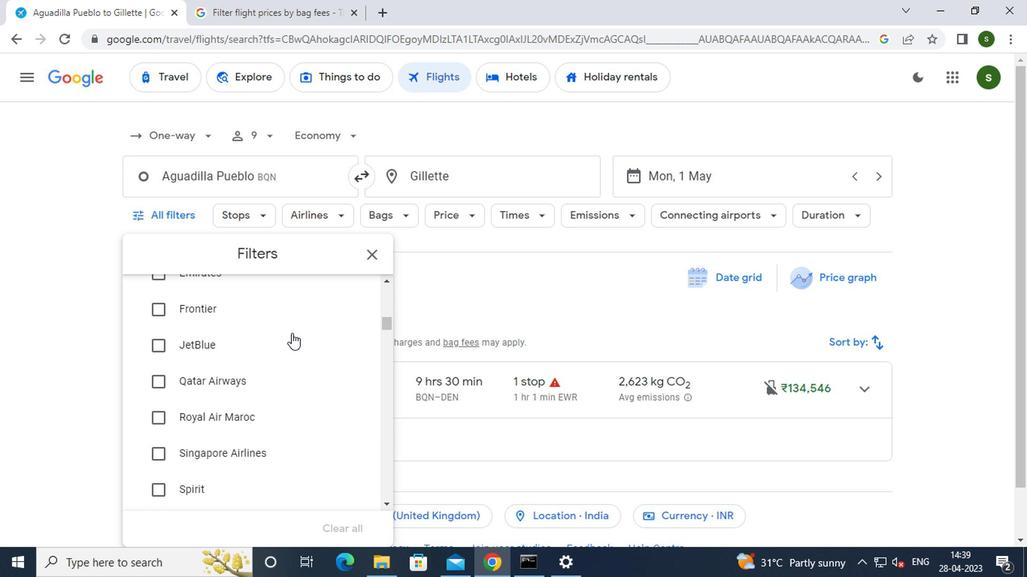 
Action: Mouse scrolled (289, 331) with delta (0, -1)
Screenshot: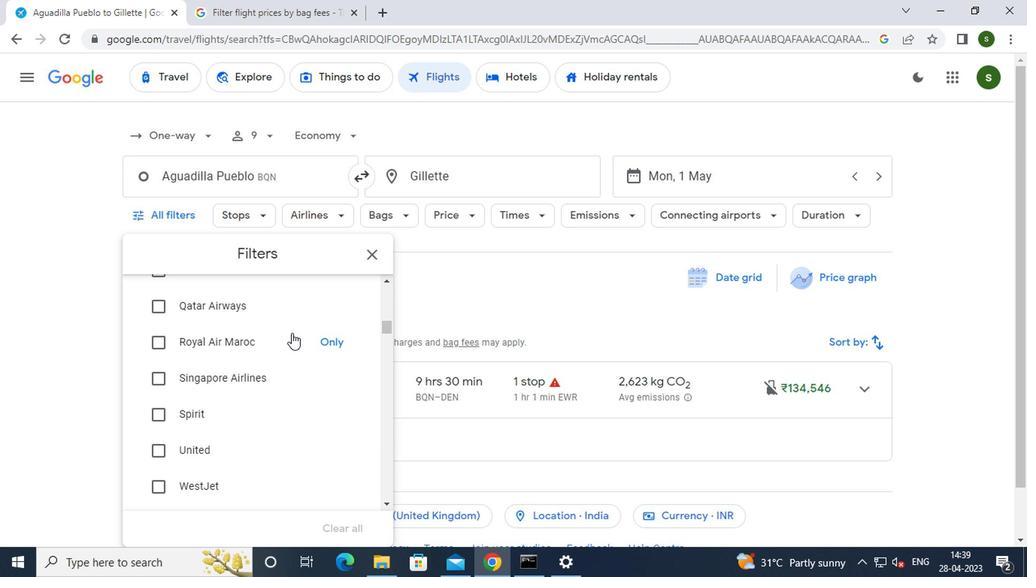 
Action: Mouse scrolled (289, 331) with delta (0, -1)
Screenshot: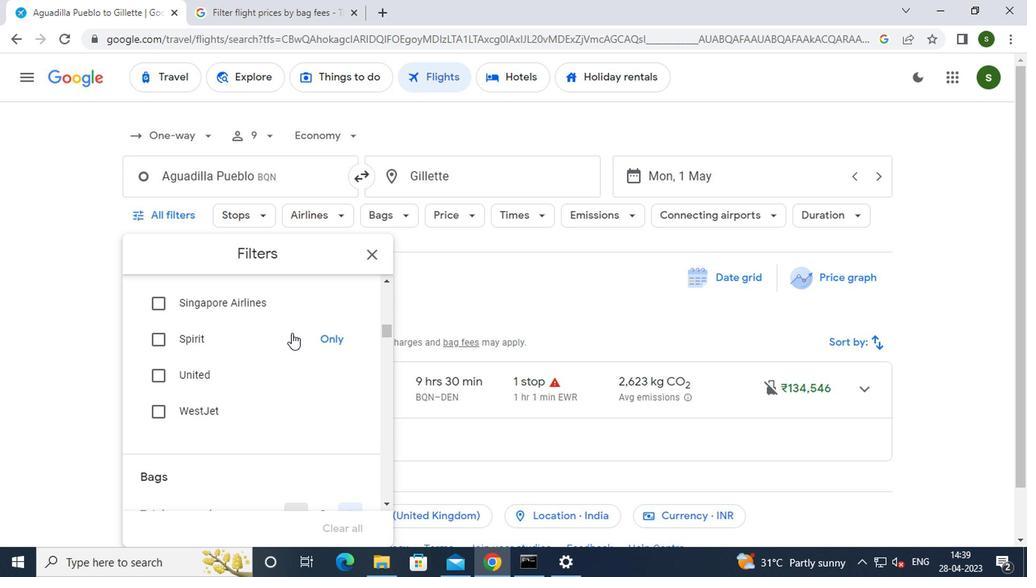 
Action: Mouse scrolled (289, 331) with delta (0, -1)
Screenshot: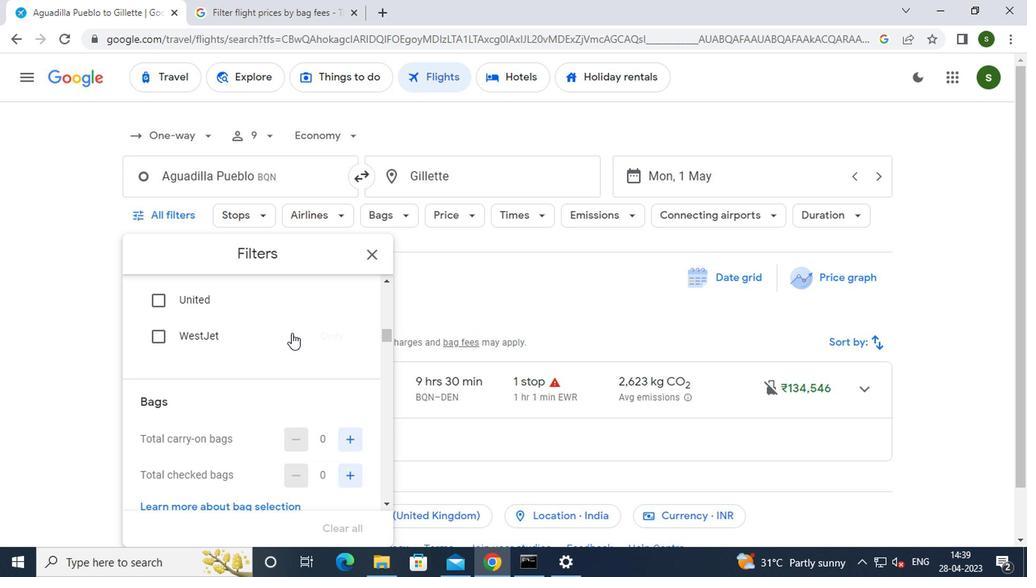 
Action: Mouse moved to (339, 362)
Screenshot: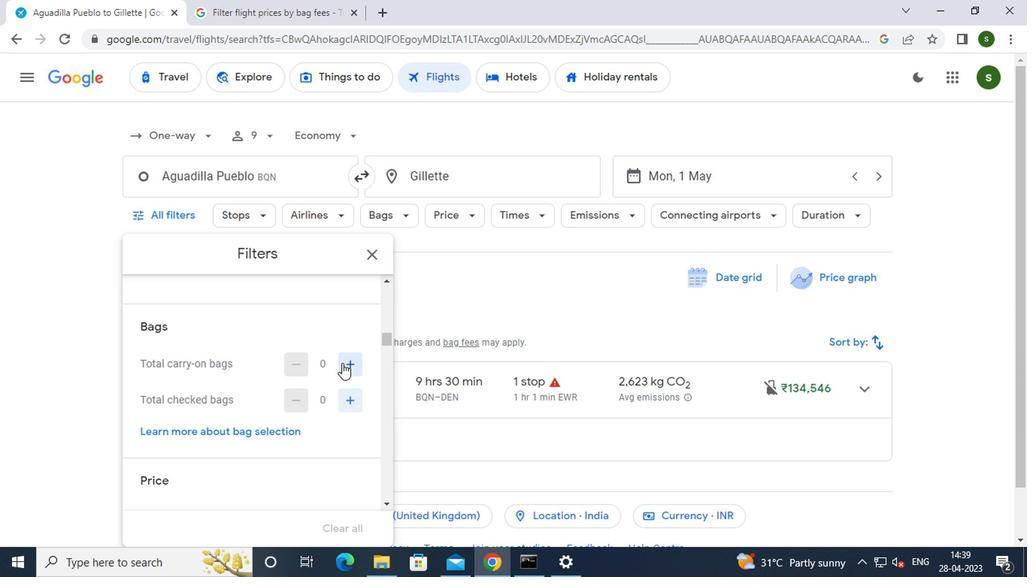 
Action: Mouse pressed left at (339, 362)
Screenshot: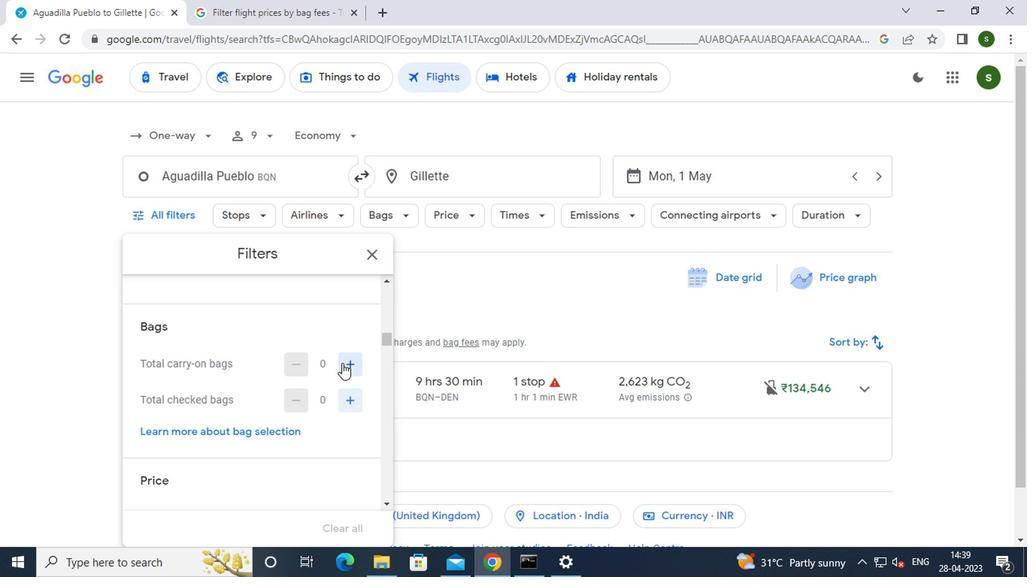 
Action: Mouse pressed left at (339, 362)
Screenshot: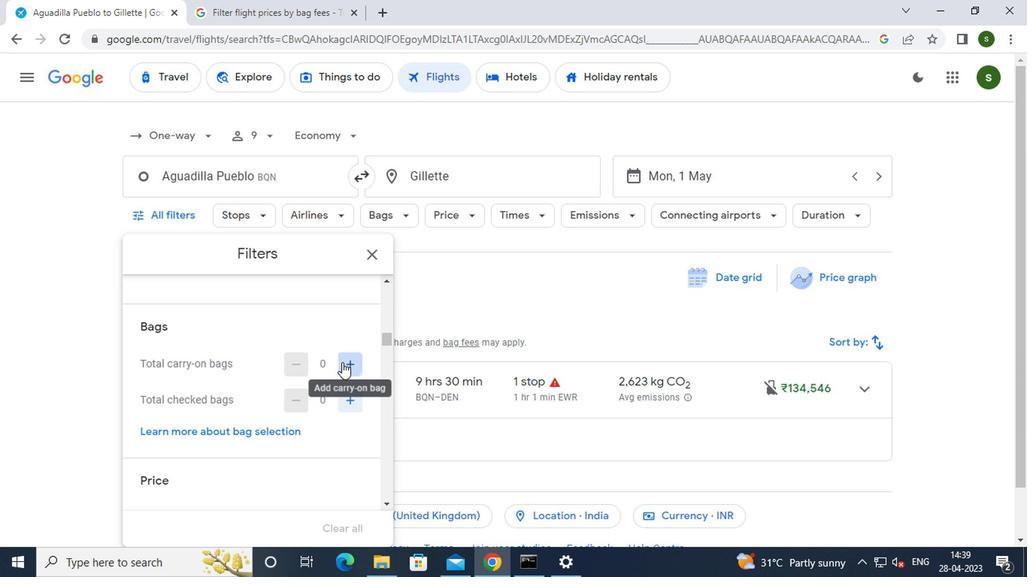 
Action: Mouse scrolled (339, 361) with delta (0, -1)
Screenshot: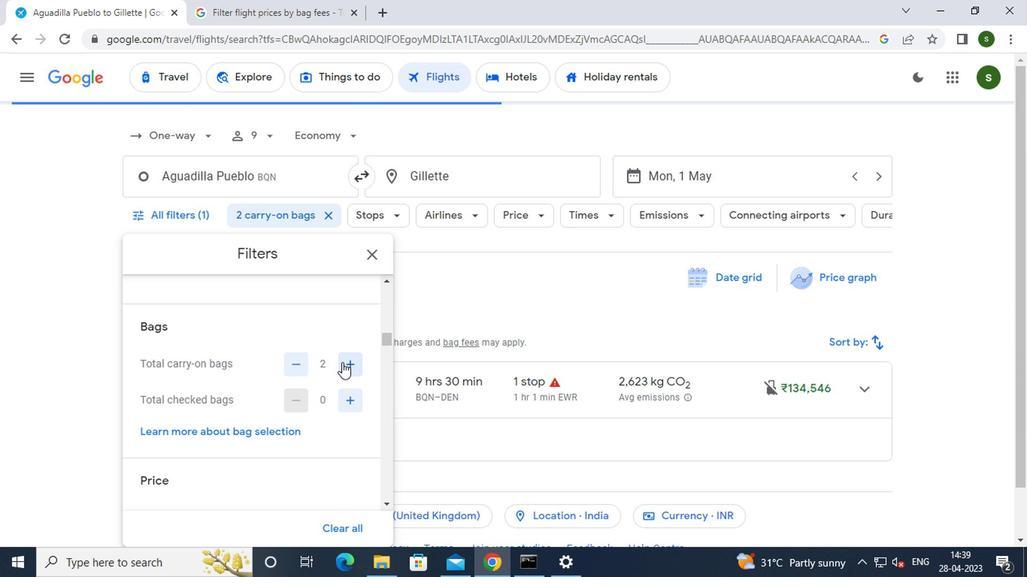 
Action: Mouse scrolled (339, 361) with delta (0, -1)
Screenshot: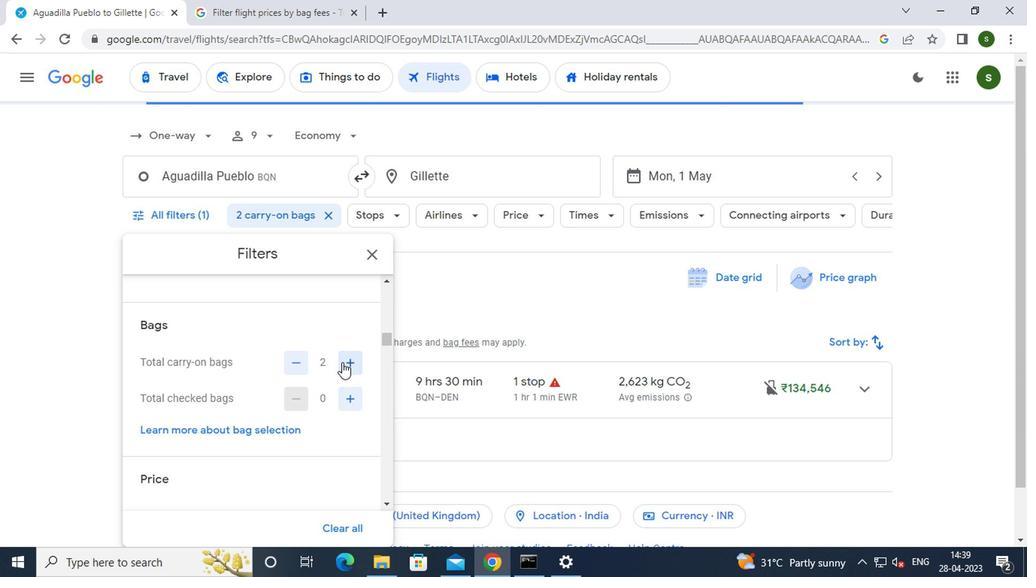 
Action: Mouse moved to (352, 398)
Screenshot: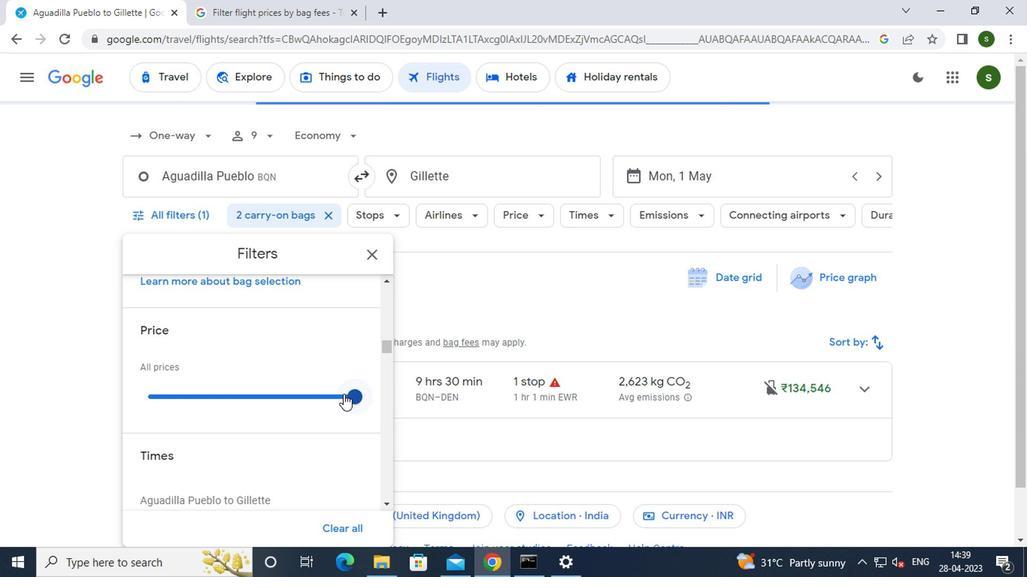 
Action: Mouse pressed left at (352, 398)
Screenshot: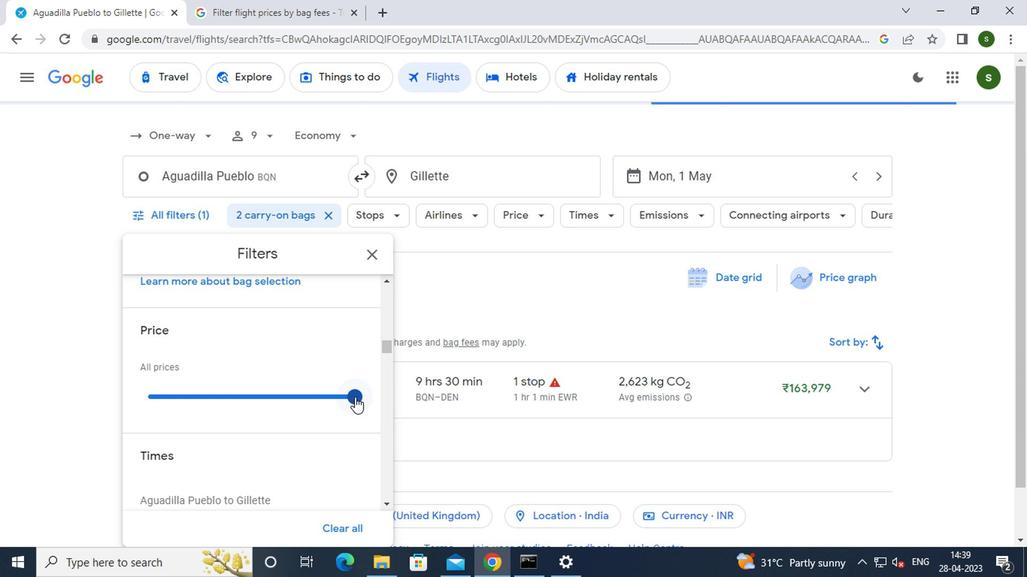 
Action: Mouse moved to (235, 370)
Screenshot: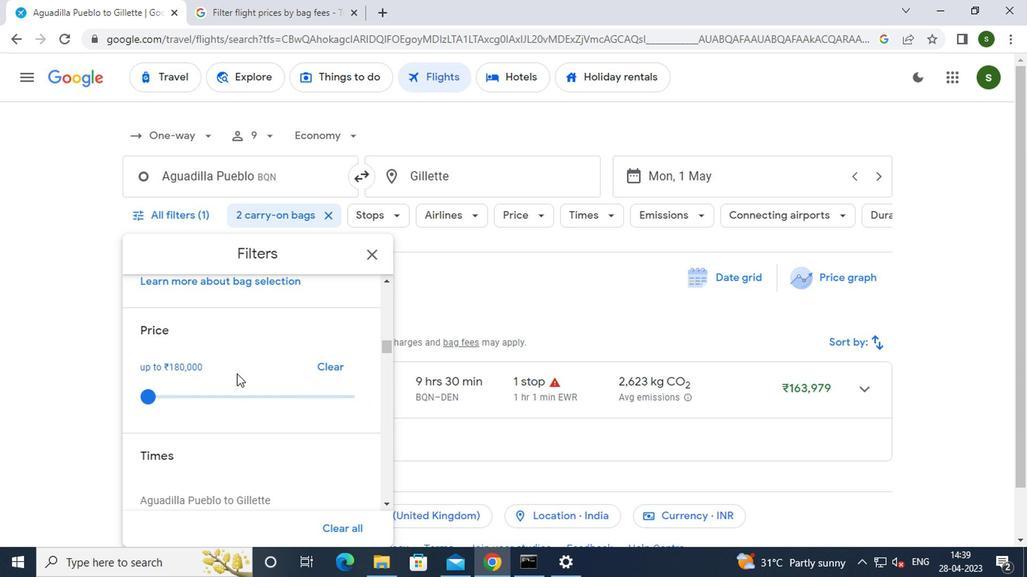 
Action: Mouse scrolled (235, 369) with delta (0, 0)
Screenshot: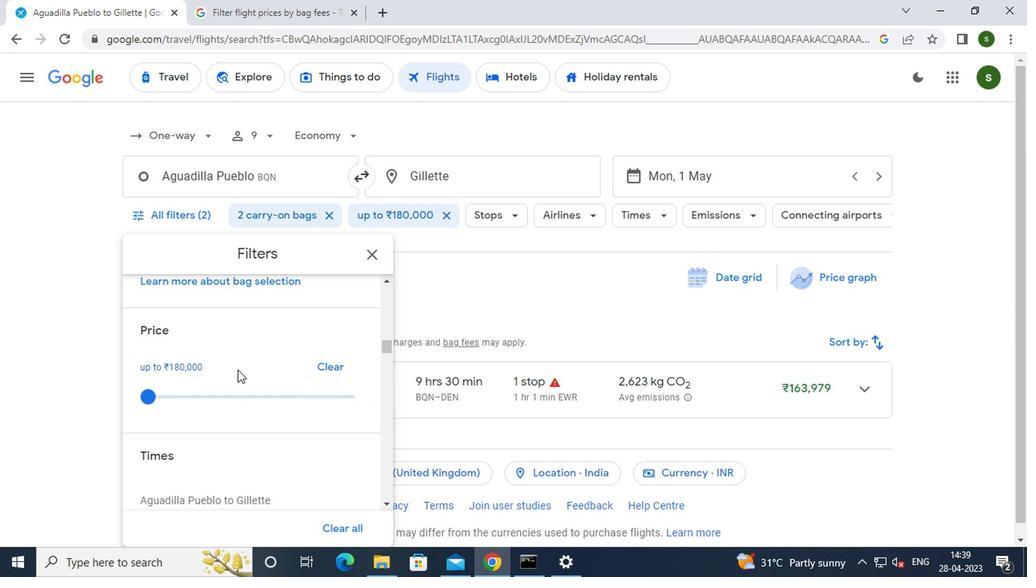 
Action: Mouse scrolled (235, 369) with delta (0, 0)
Screenshot: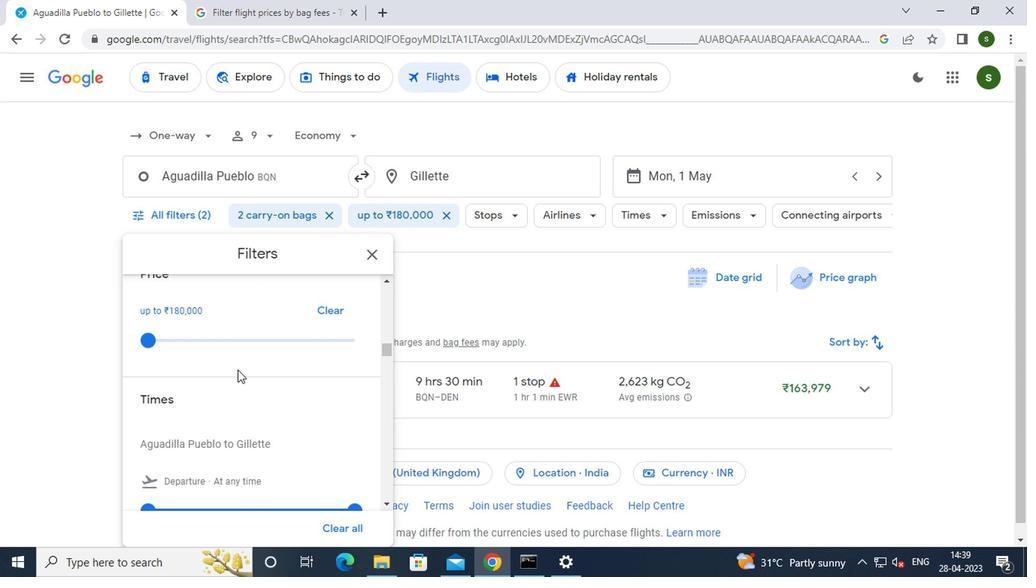 
Action: Mouse moved to (141, 414)
Screenshot: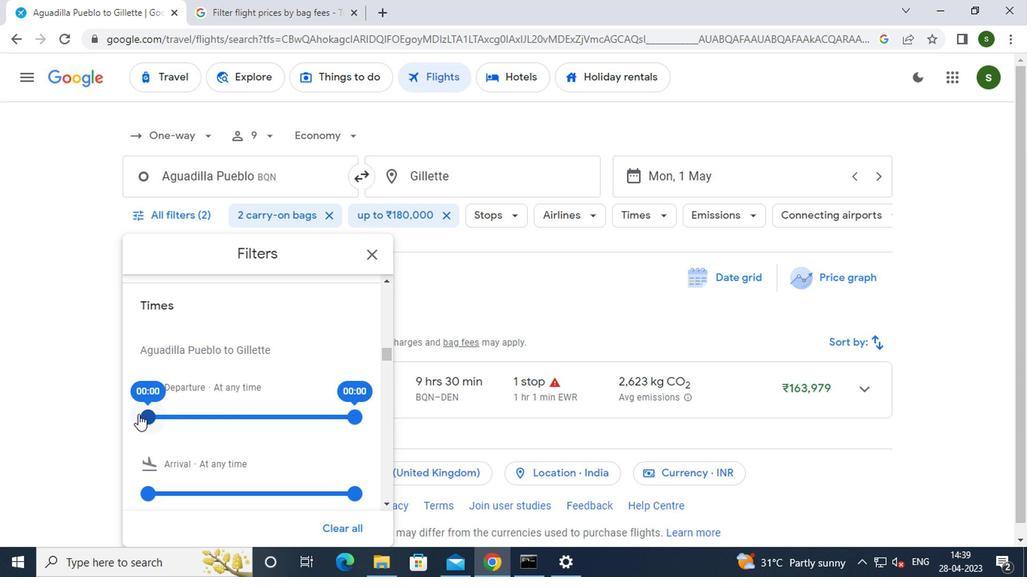 
Action: Mouse pressed left at (141, 414)
Screenshot: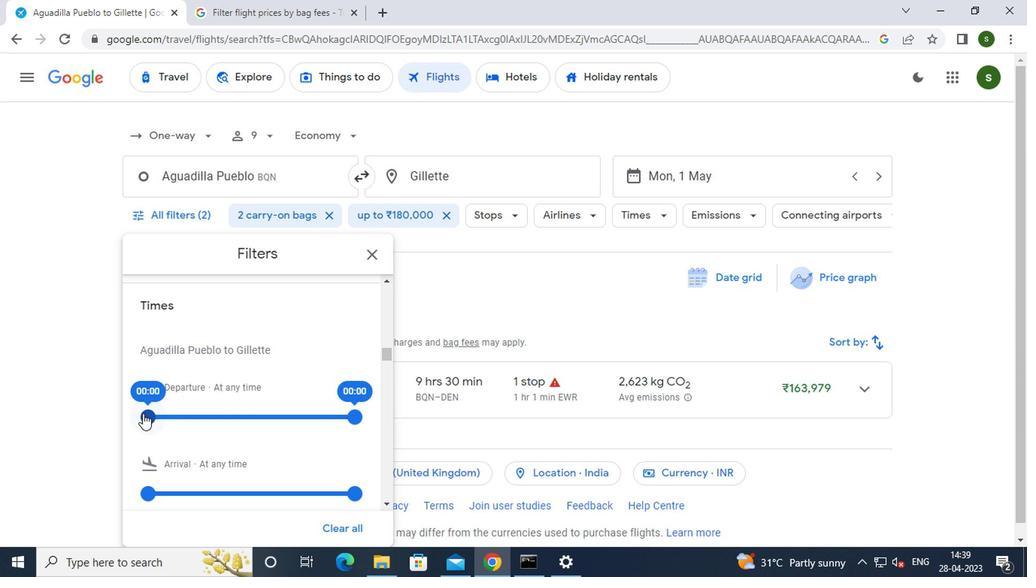 
Action: Mouse moved to (459, 282)
Screenshot: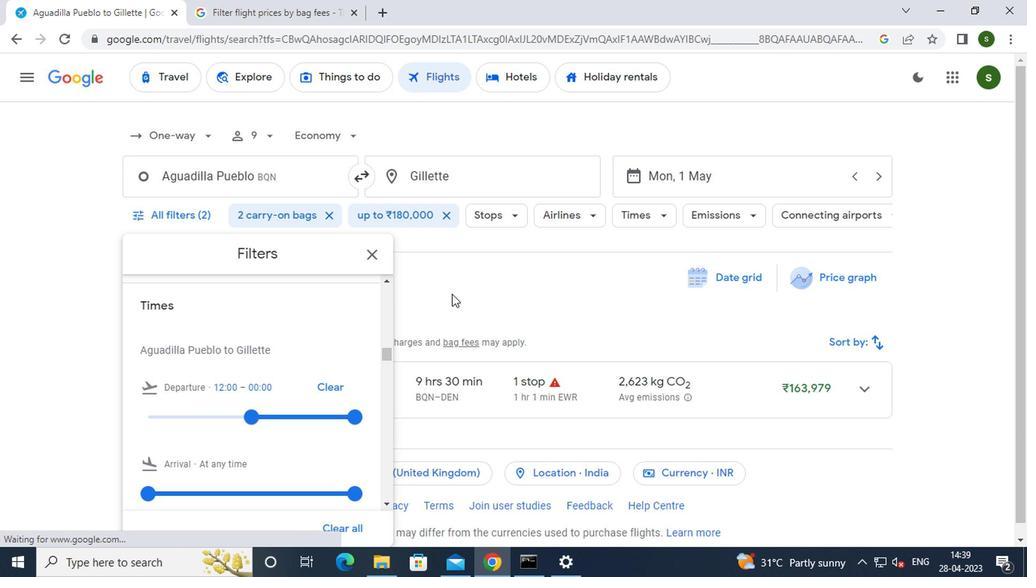 
Action: Mouse pressed left at (459, 282)
Screenshot: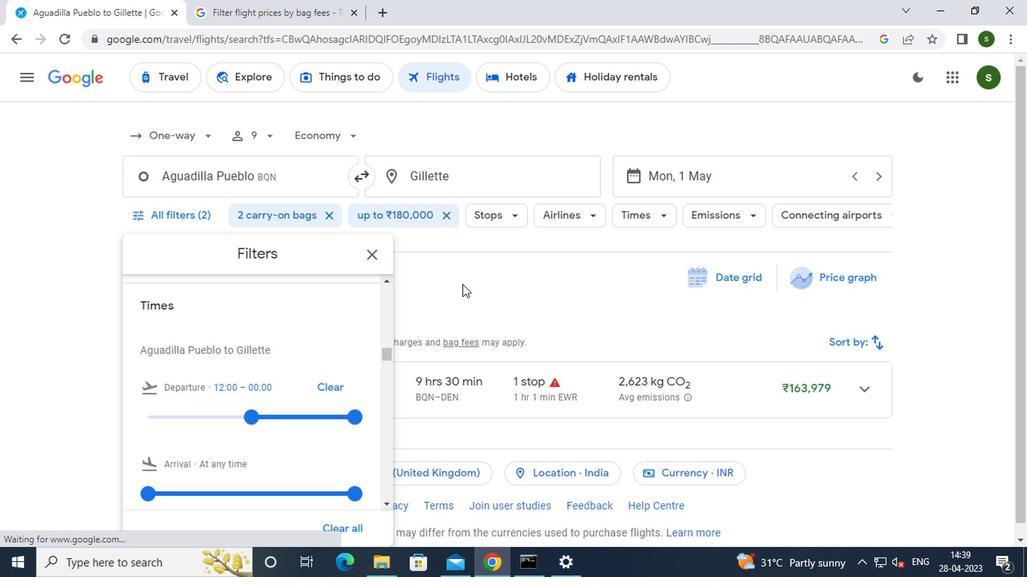 
Action: Mouse moved to (460, 282)
Screenshot: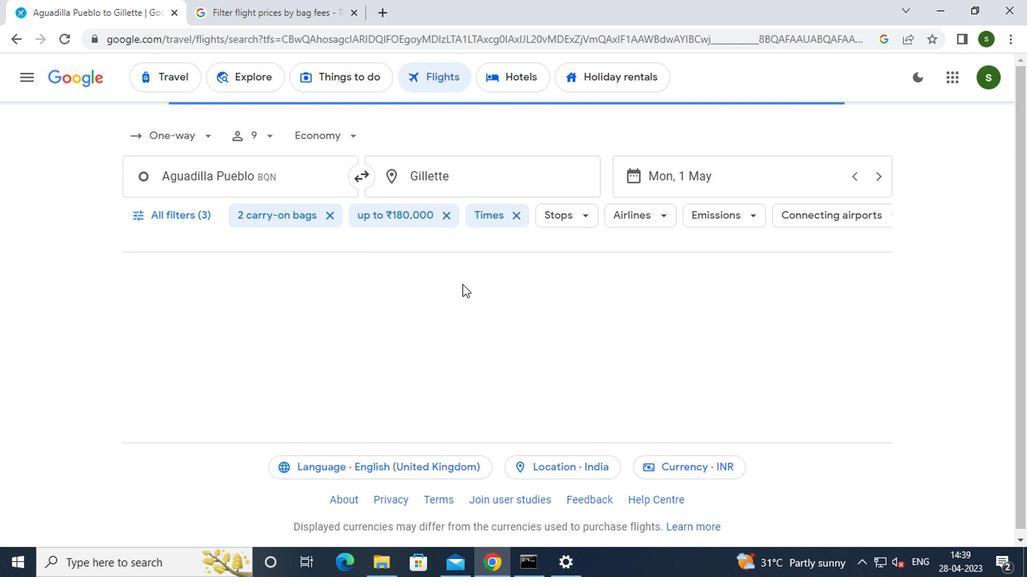 
